 Task: Utilize tags to categorize tasks related to in-depth analysis by statistical technique (e.g., regression, clustering).
Action: Mouse moved to (1239, 154)
Screenshot: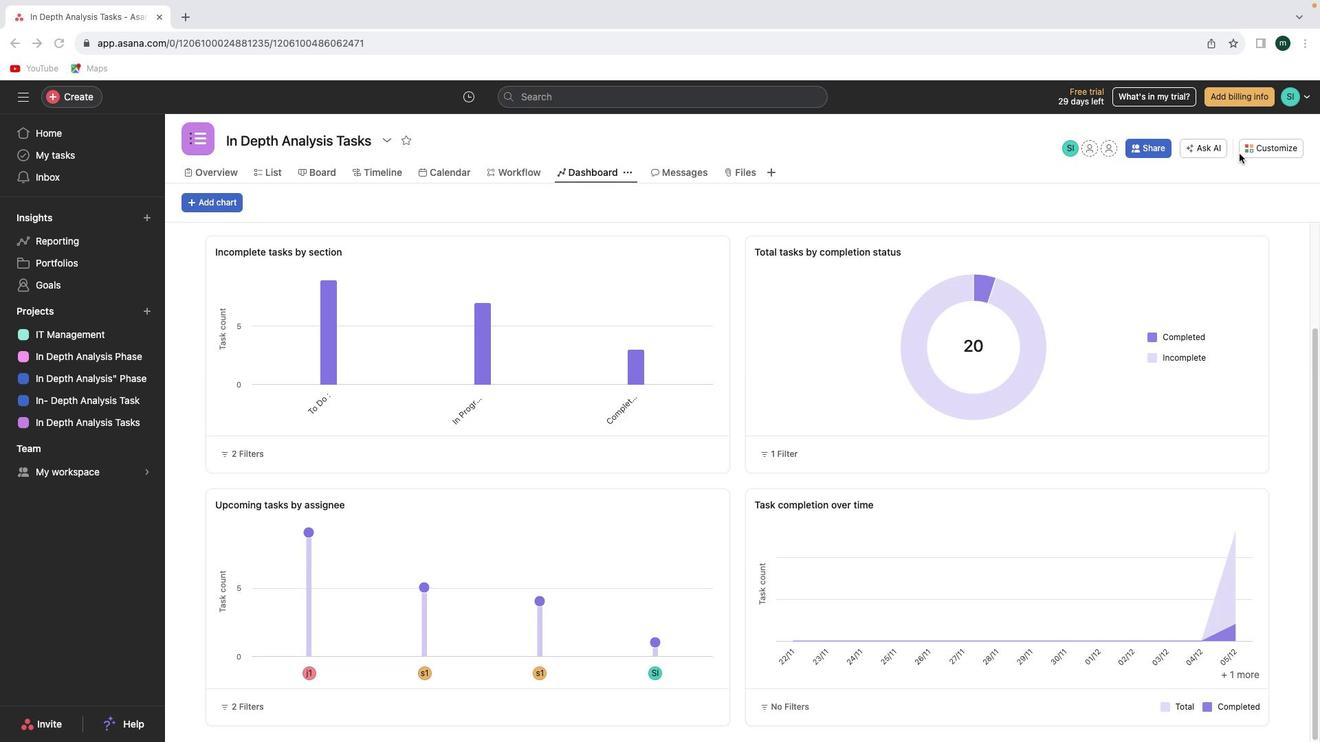 
Action: Mouse pressed left at (1239, 154)
Screenshot: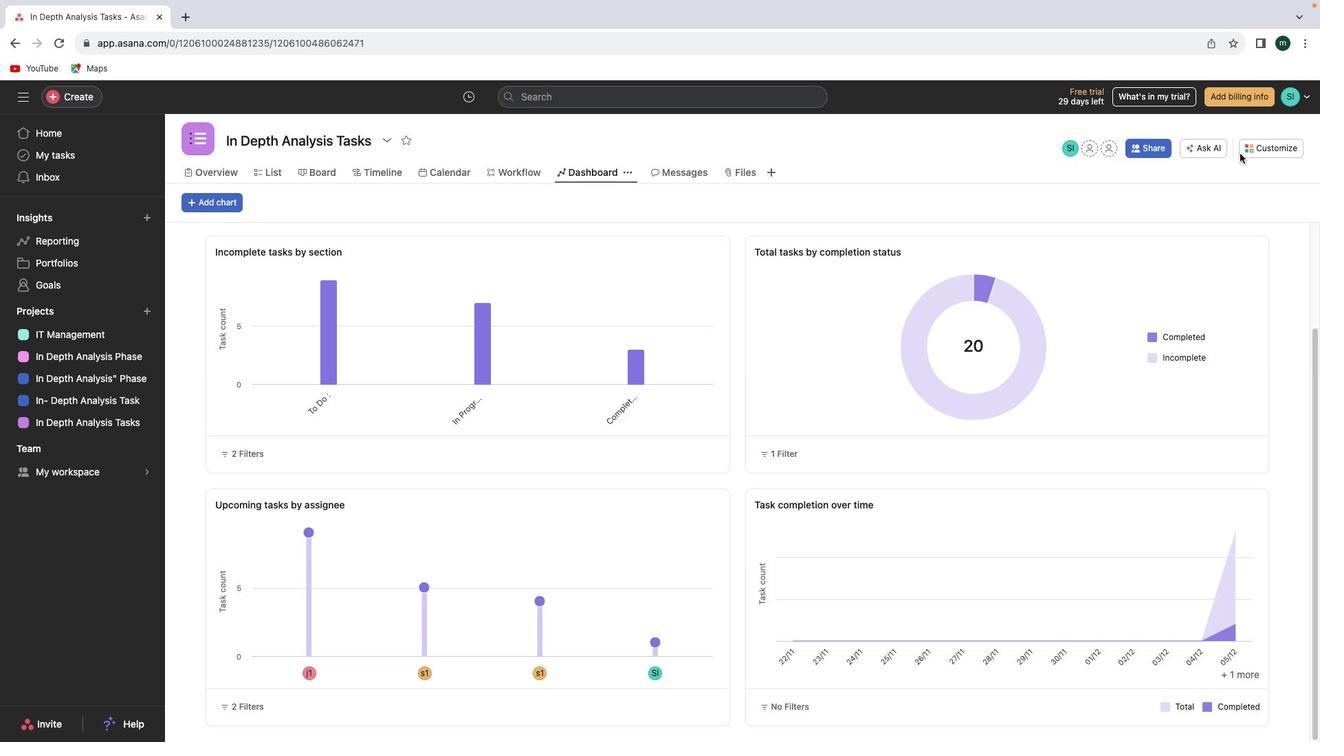
Action: Mouse moved to (1244, 151)
Screenshot: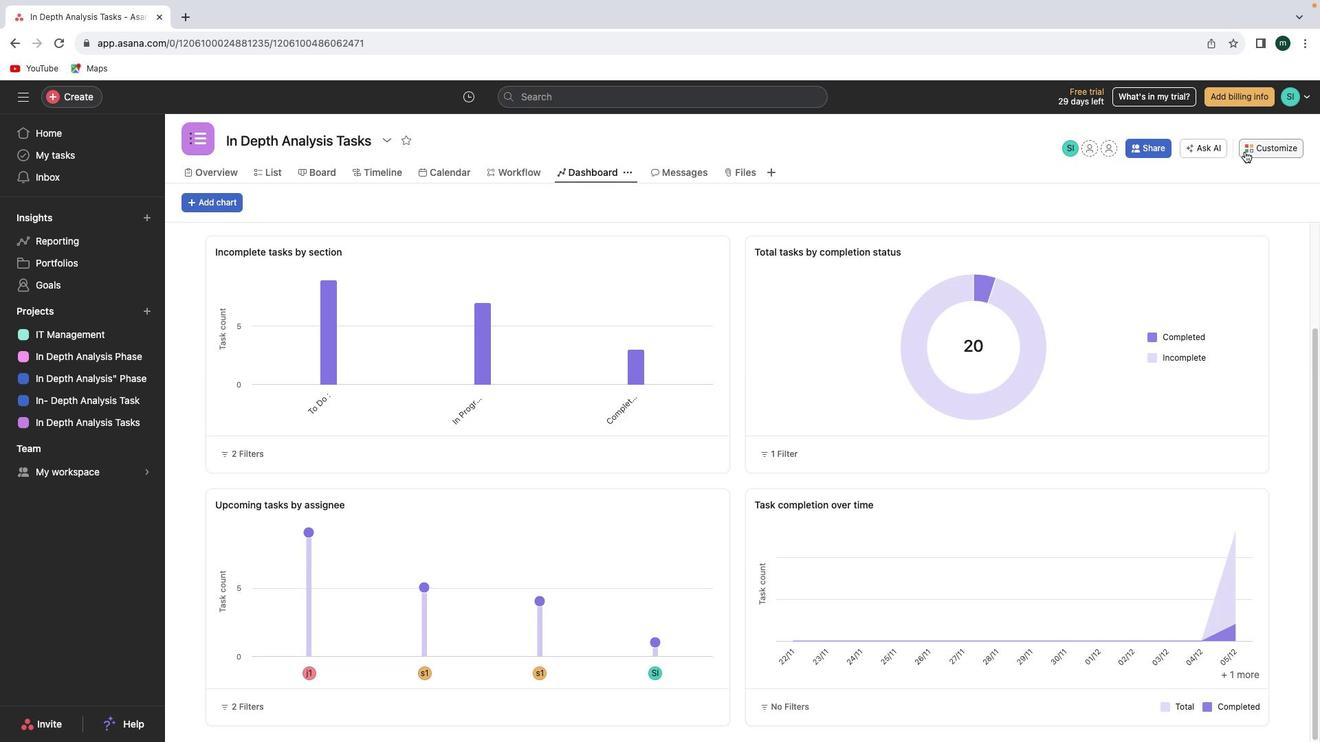 
Action: Mouse pressed left at (1244, 151)
Screenshot: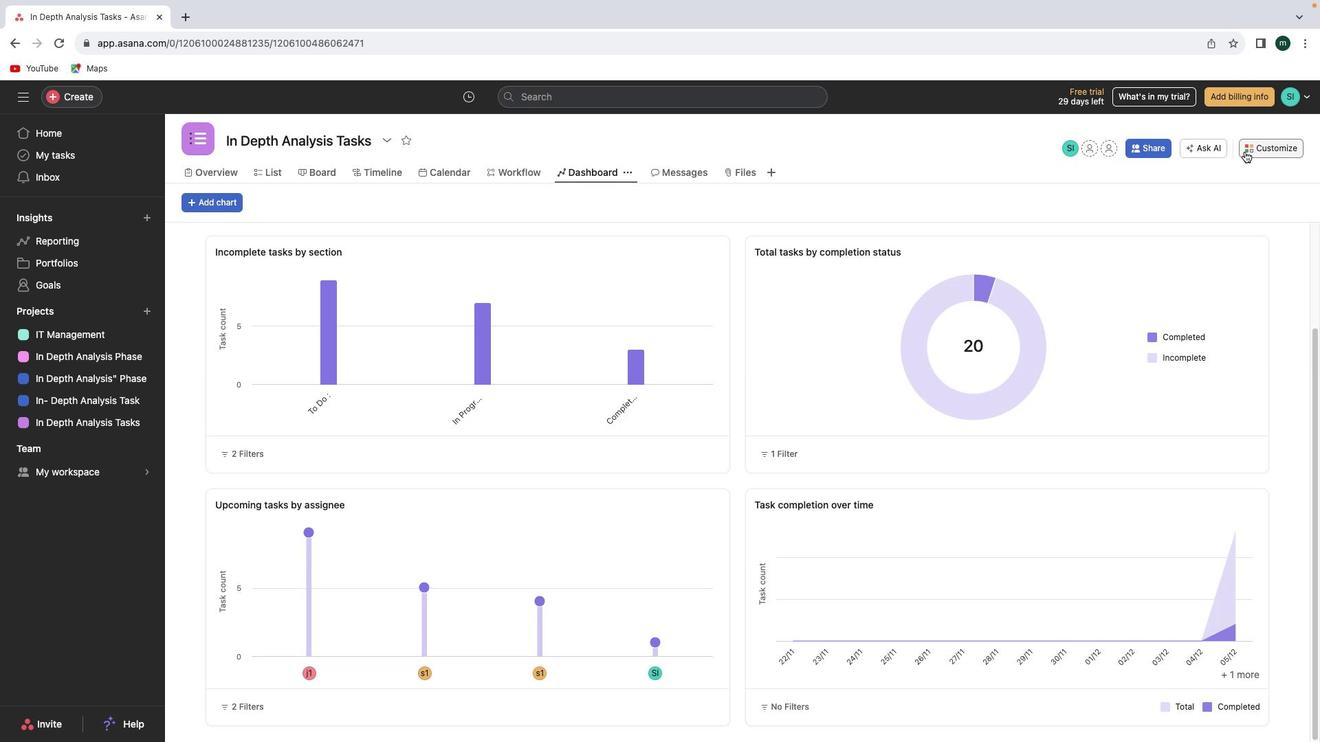 
Action: Mouse moved to (783, 325)
Screenshot: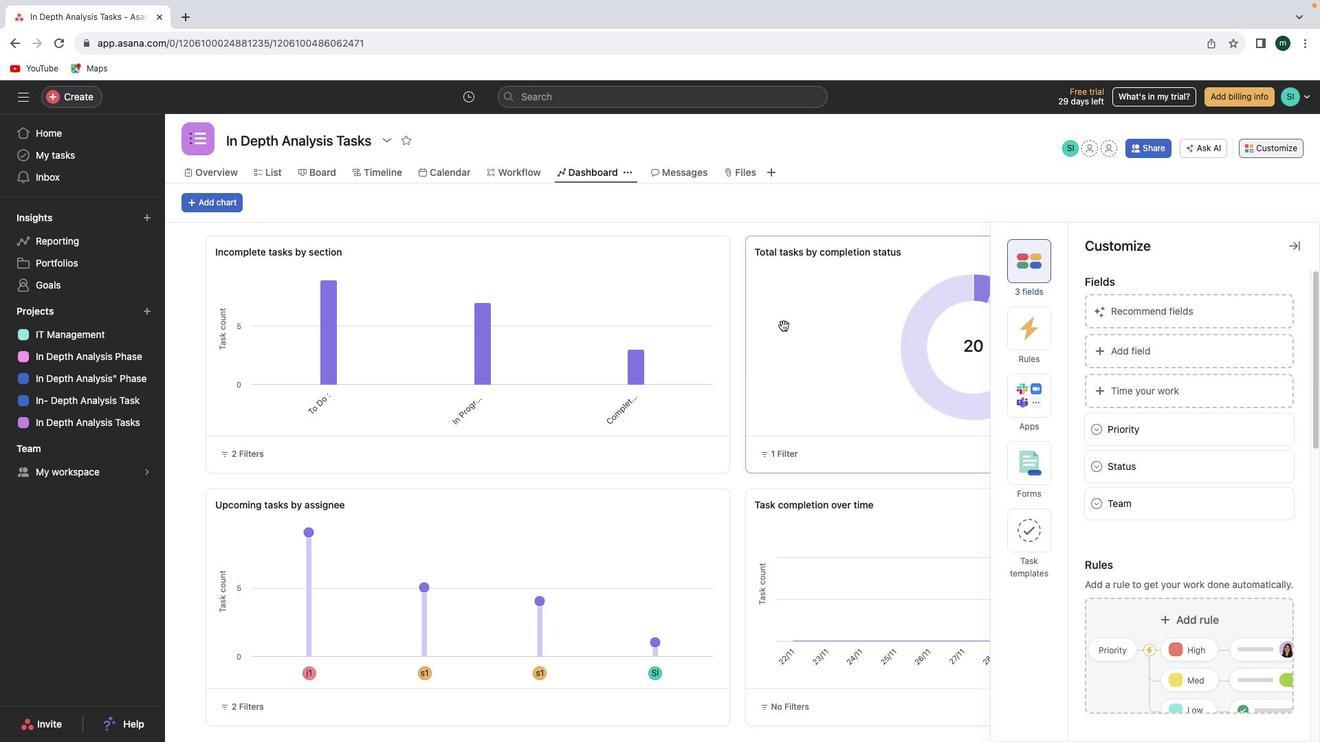 
Action: Mouse pressed left at (783, 325)
Screenshot: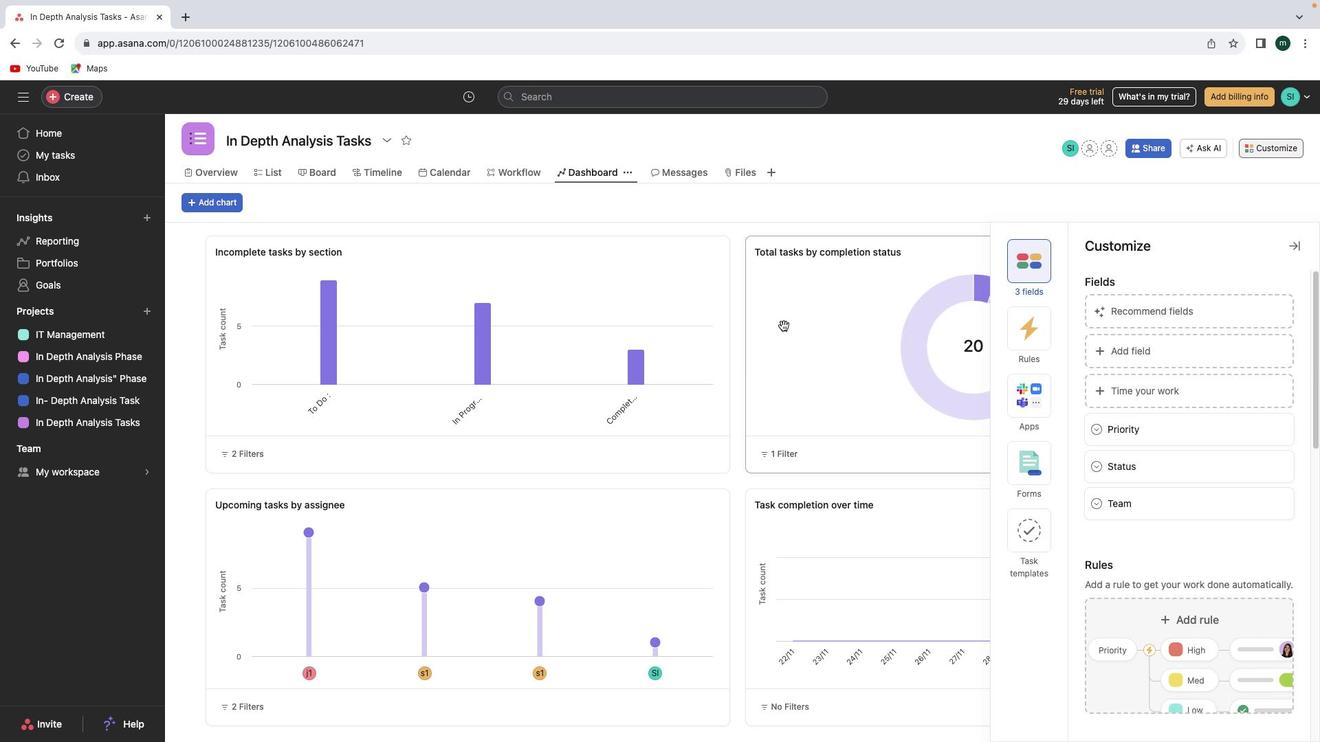 
Action: Mouse moved to (268, 175)
Screenshot: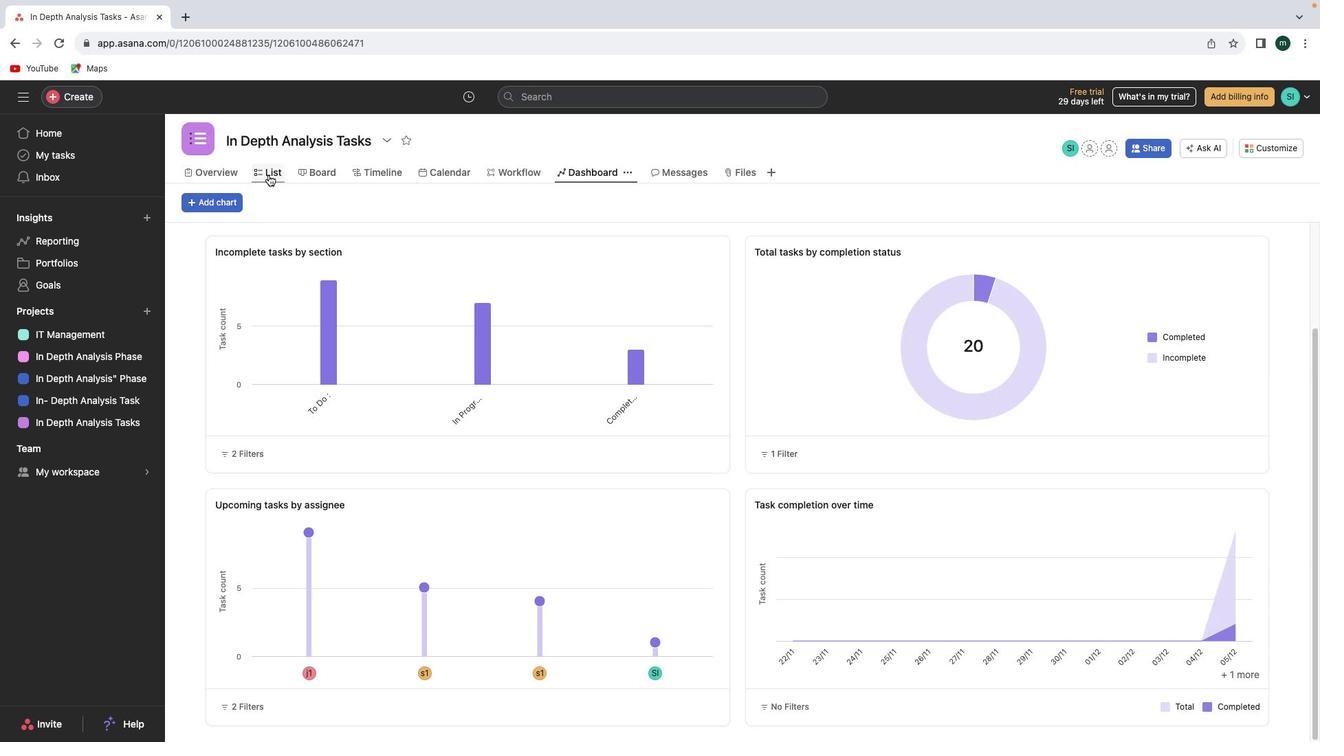
Action: Mouse pressed left at (268, 175)
Screenshot: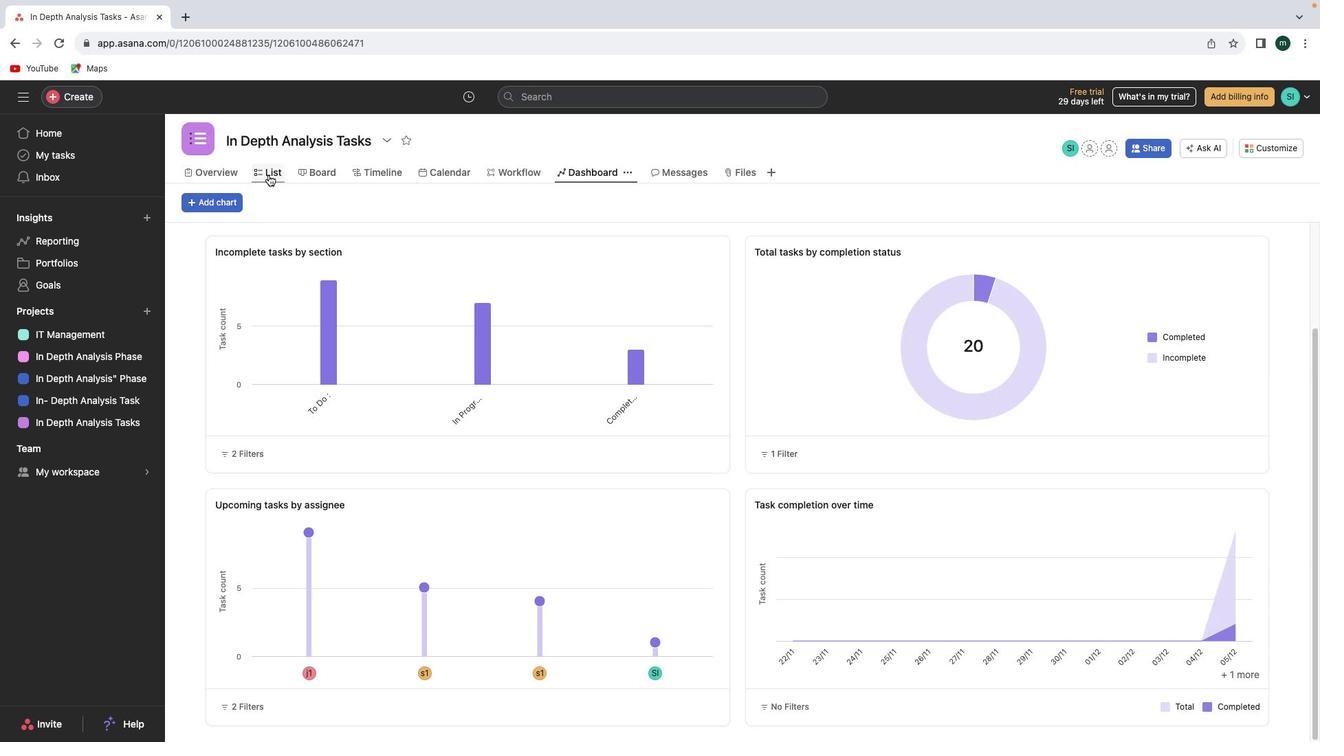 
Action: Mouse moved to (1220, 226)
Screenshot: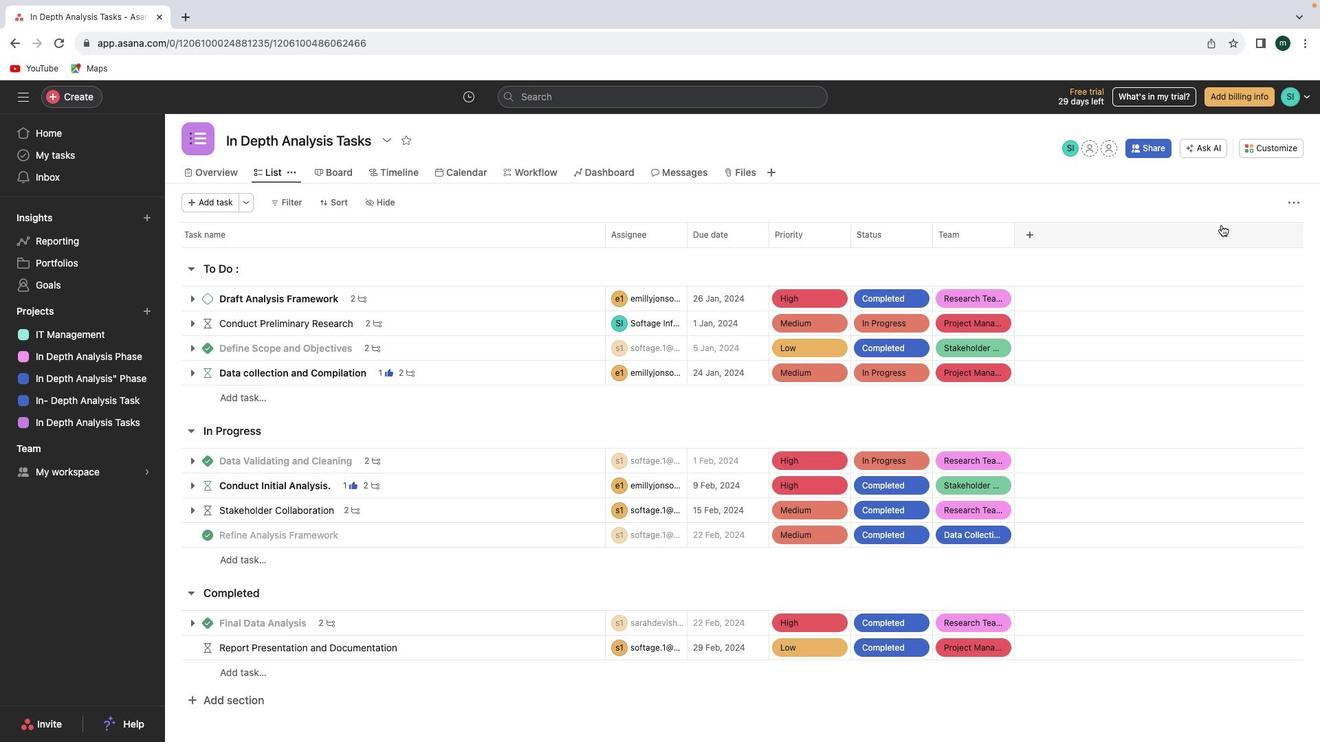 
Action: Mouse scrolled (1220, 226) with delta (0, 0)
Screenshot: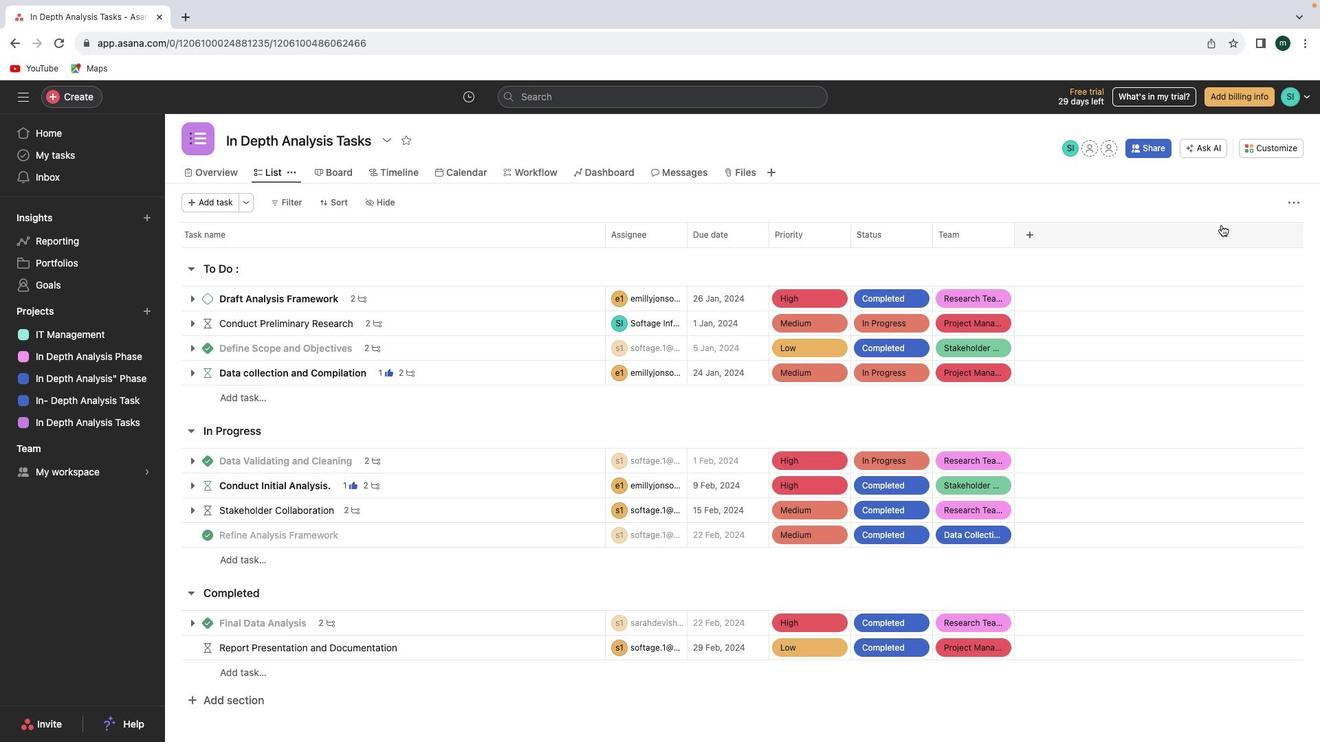 
Action: Mouse moved to (1220, 226)
Screenshot: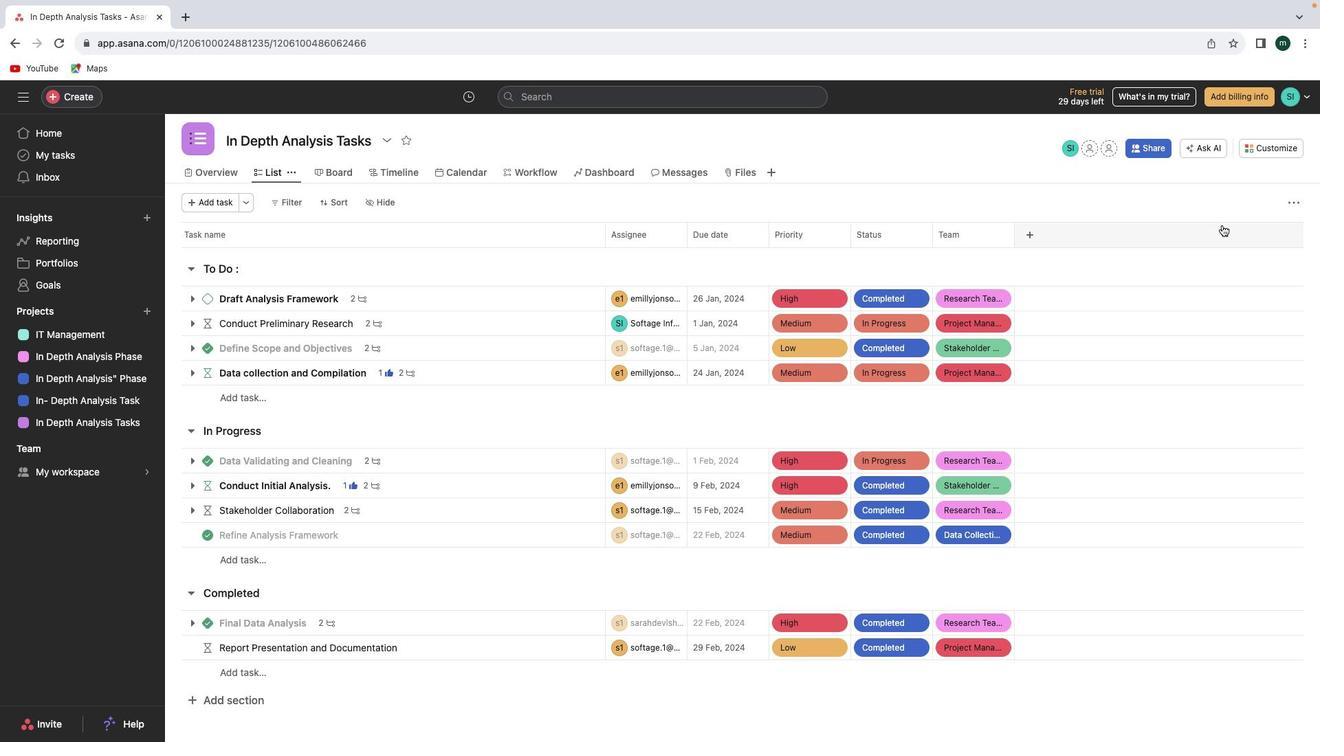 
Action: Mouse scrolled (1220, 226) with delta (0, 0)
Screenshot: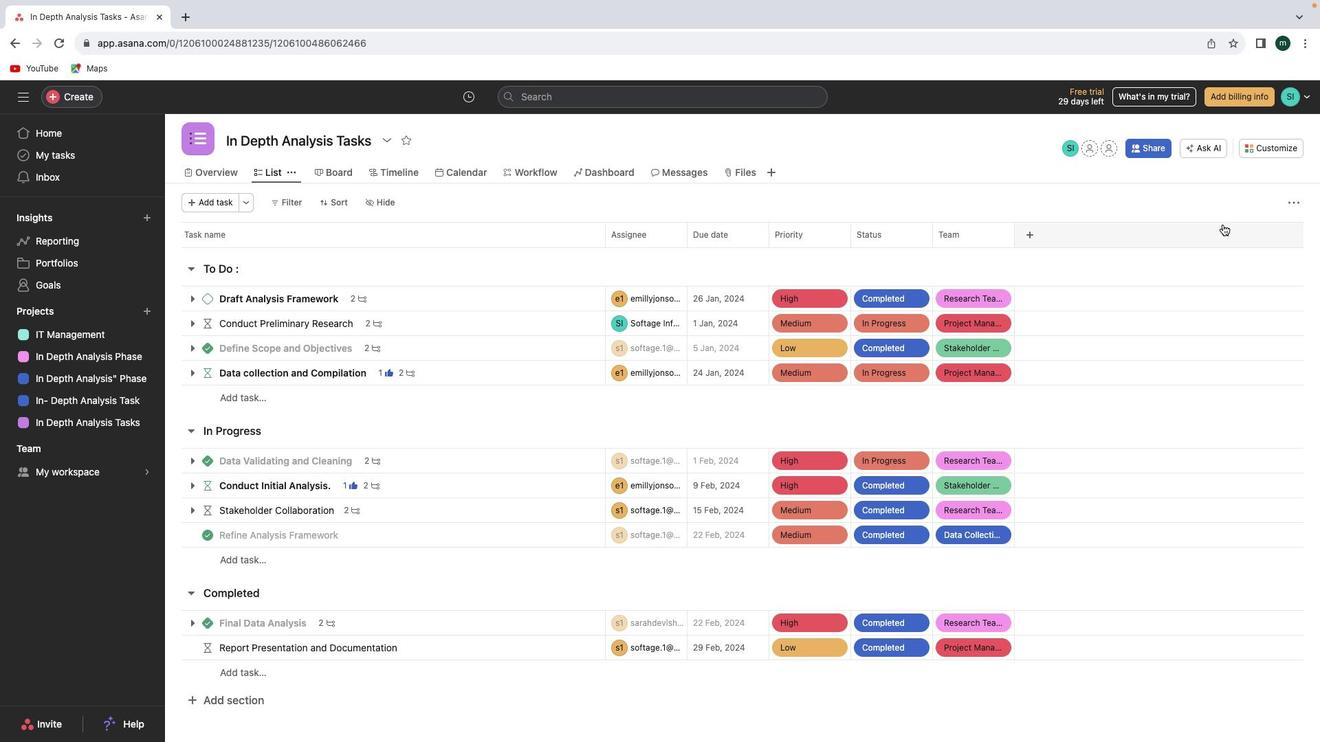 
Action: Mouse moved to (1258, 151)
Screenshot: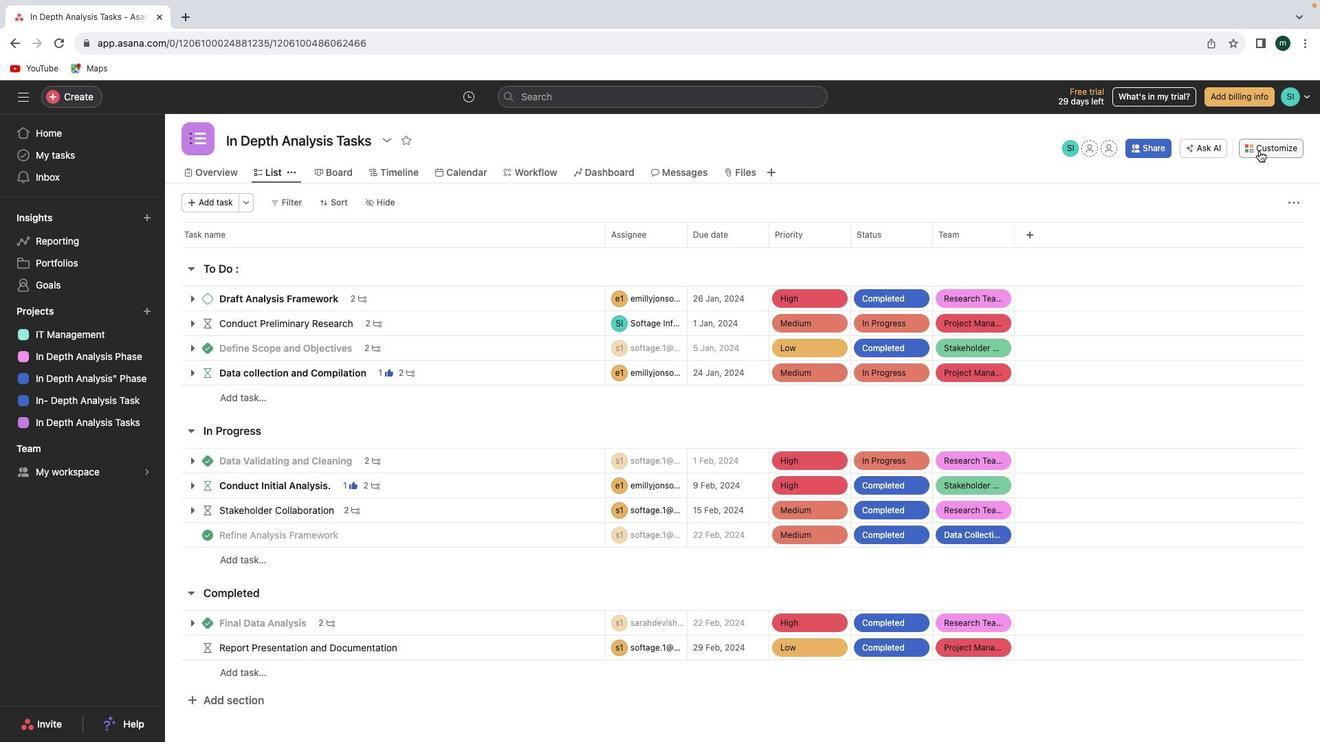 
Action: Mouse pressed left at (1258, 151)
Screenshot: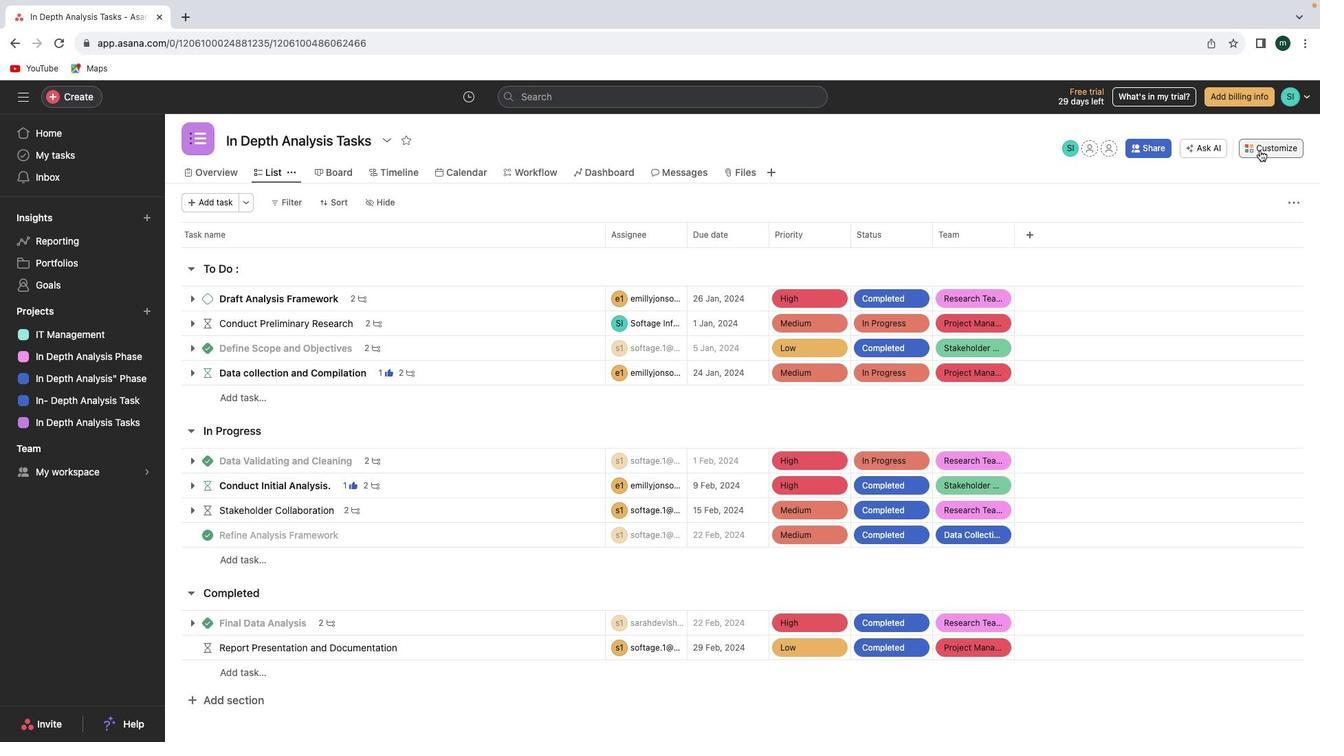 
Action: Mouse moved to (415, 299)
Screenshot: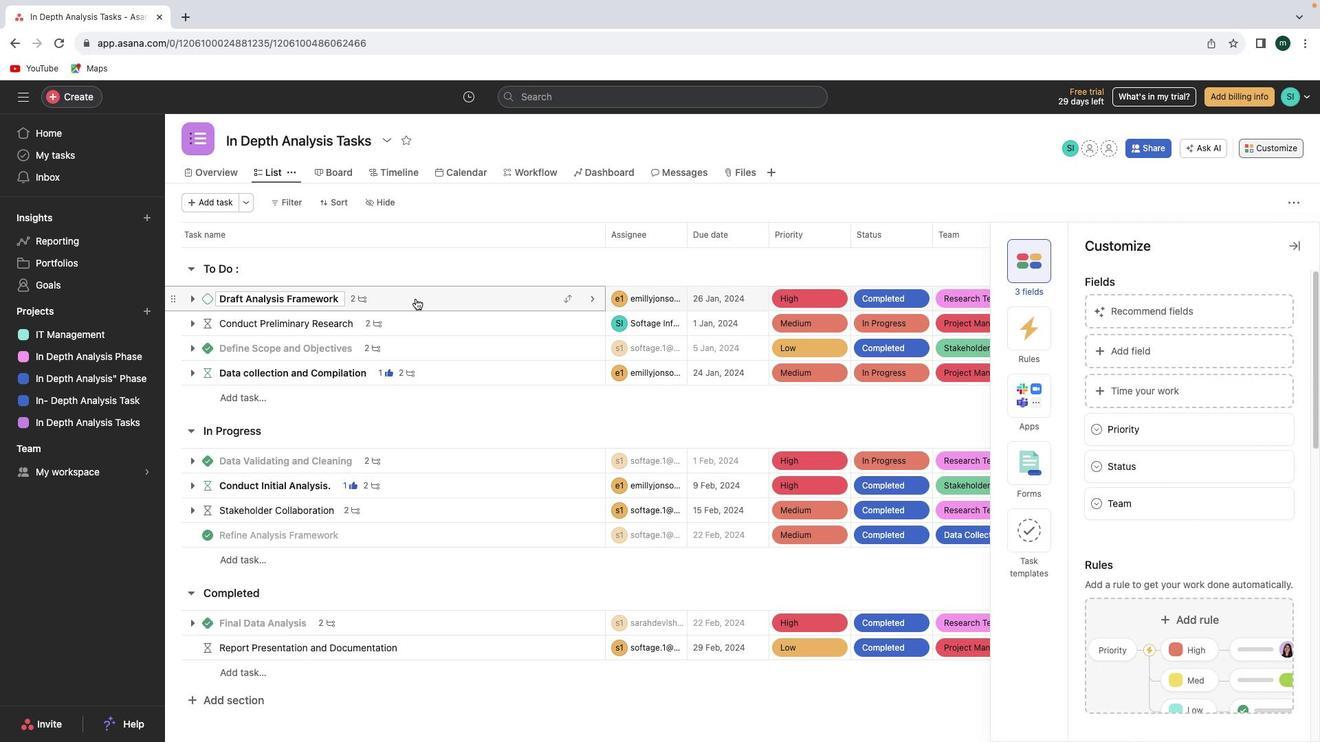 
Action: Mouse pressed left at (415, 299)
Screenshot: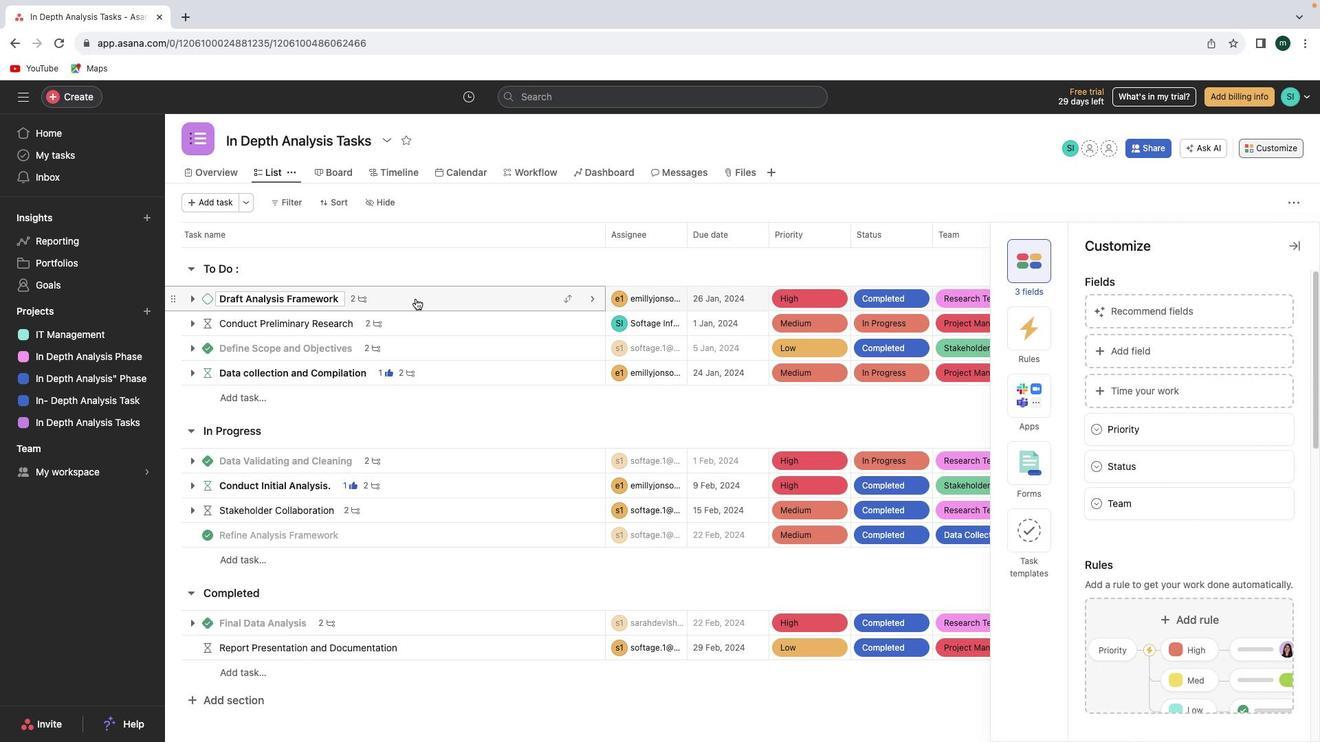 
Action: Mouse moved to (1262, 135)
Screenshot: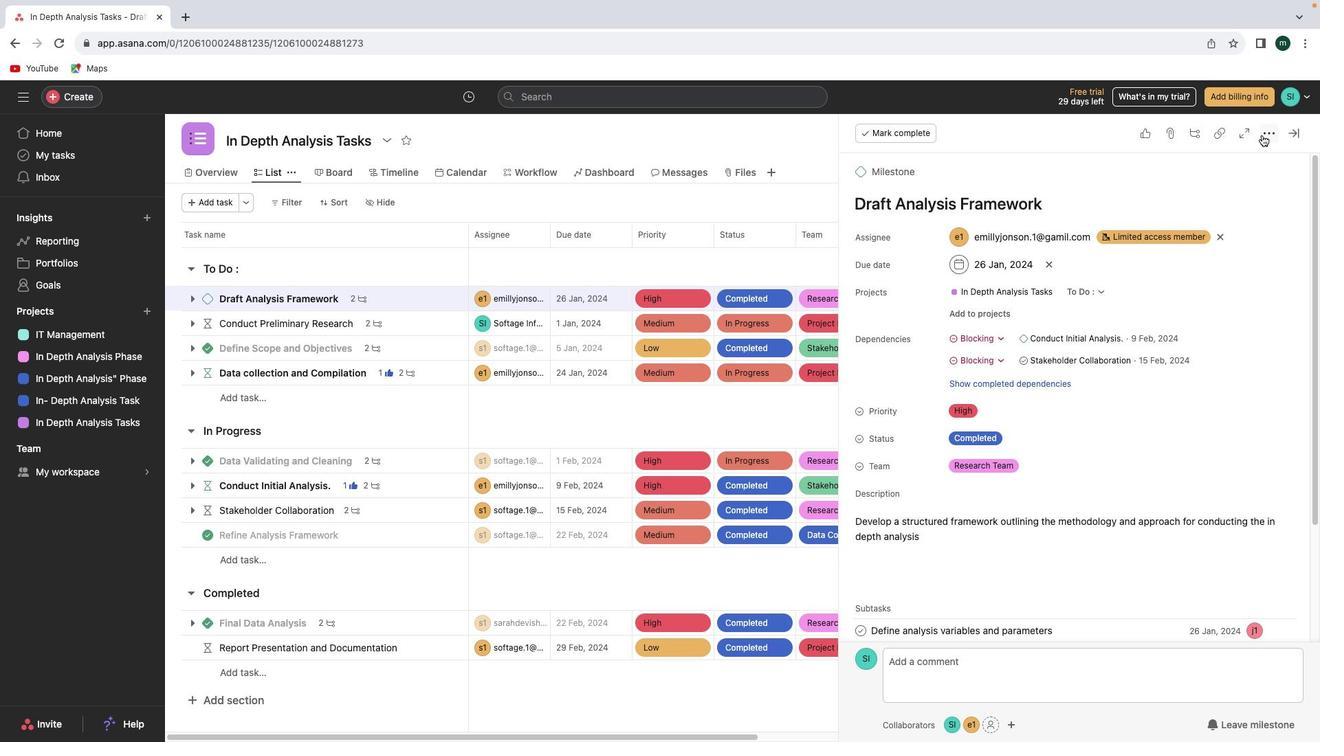 
Action: Mouse pressed left at (1262, 135)
Screenshot: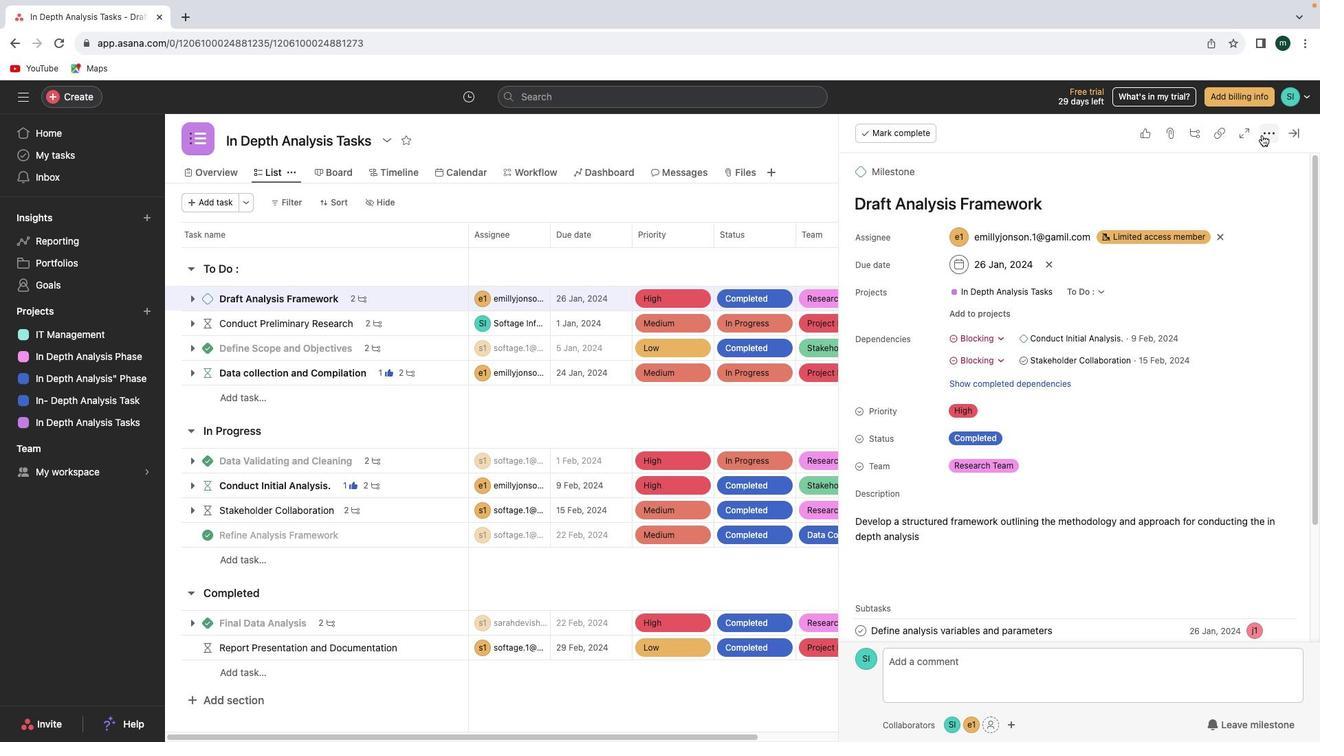 
Action: Mouse moved to (1134, 190)
Screenshot: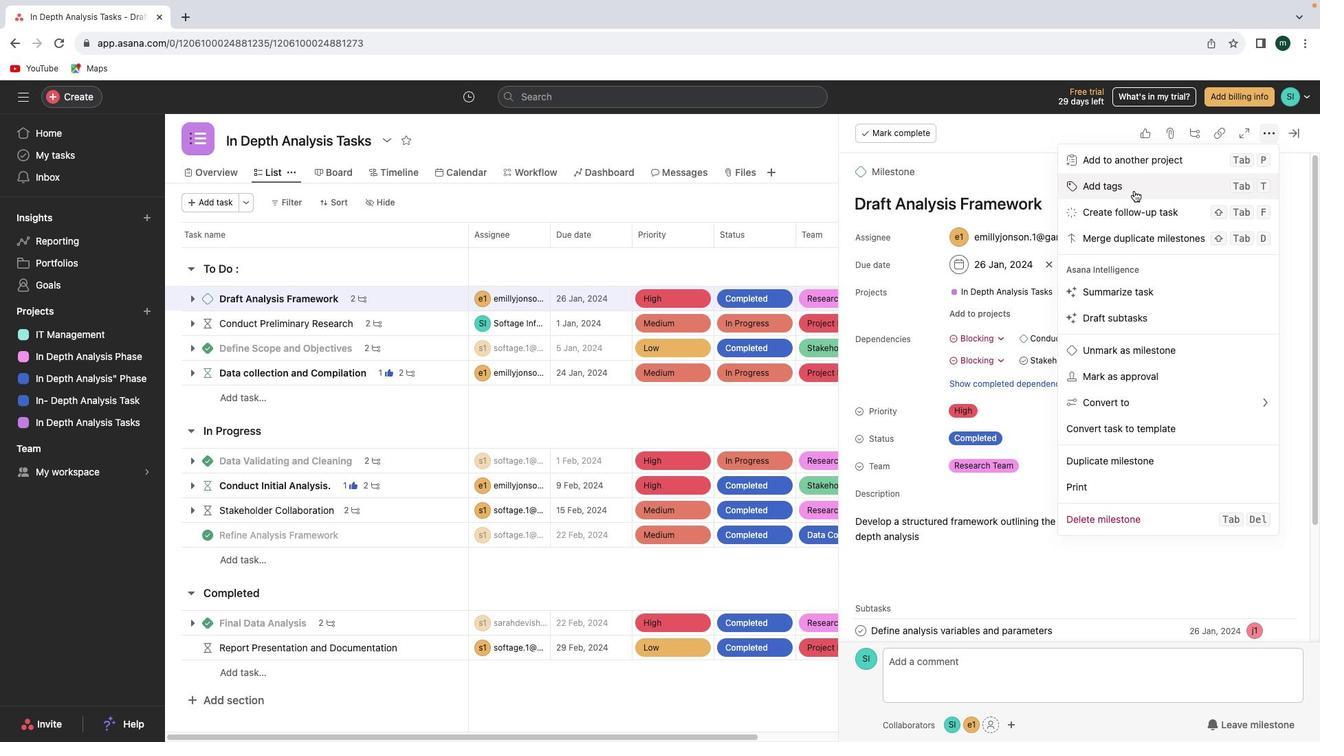 
Action: Mouse pressed left at (1134, 190)
Screenshot: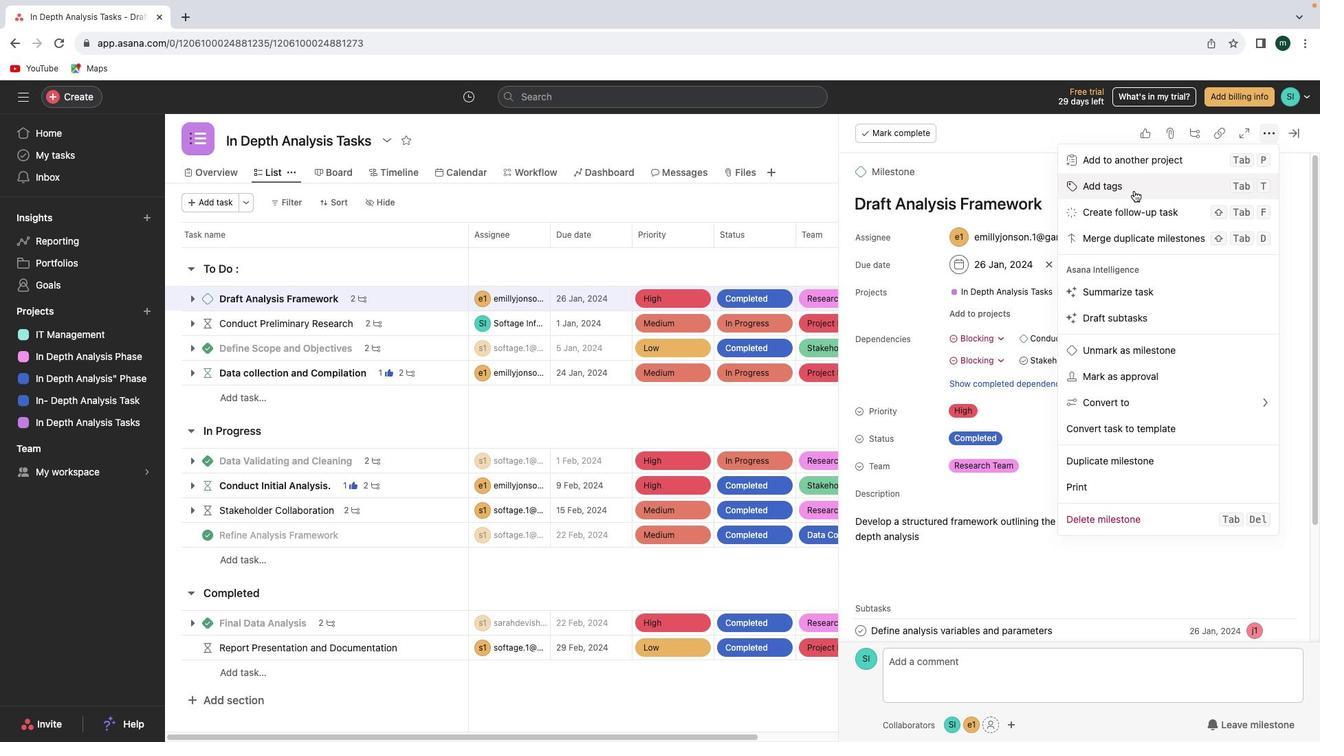 
Action: Mouse moved to (1039, 427)
Screenshot: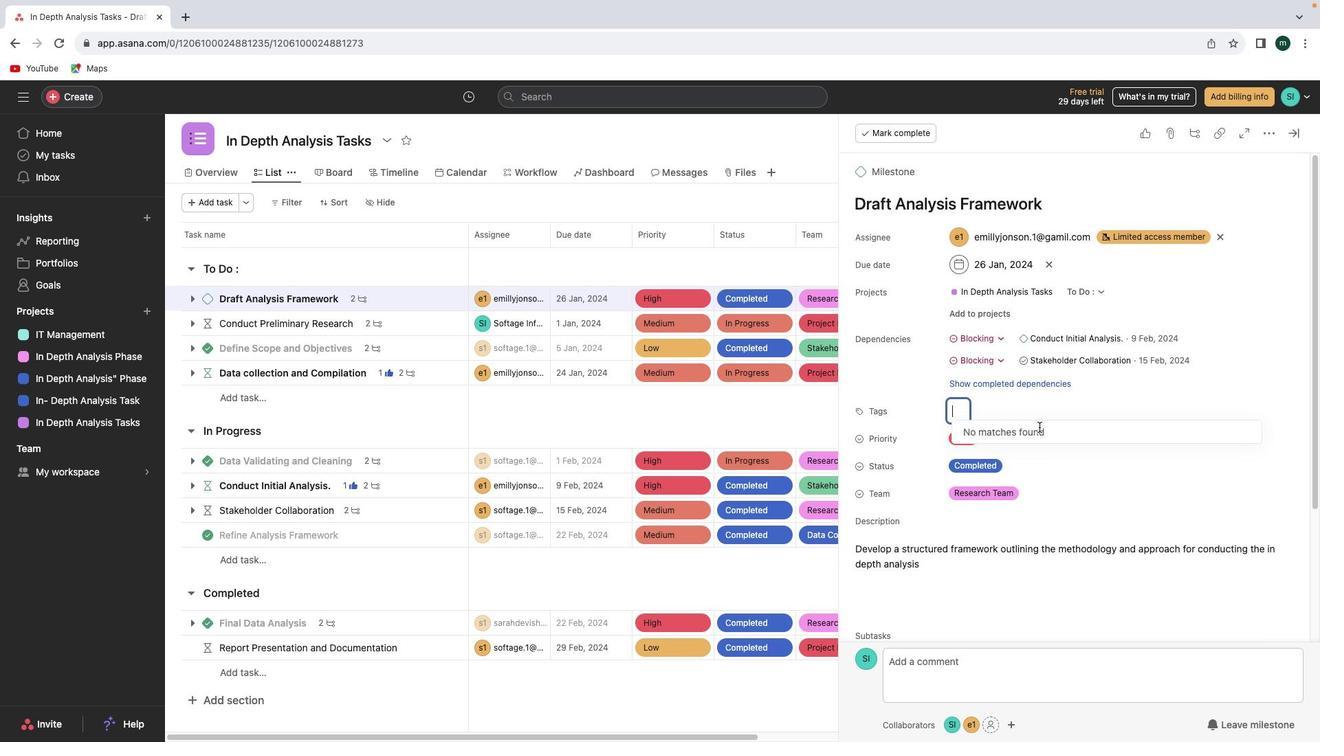 
Action: Mouse pressed left at (1039, 427)
Screenshot: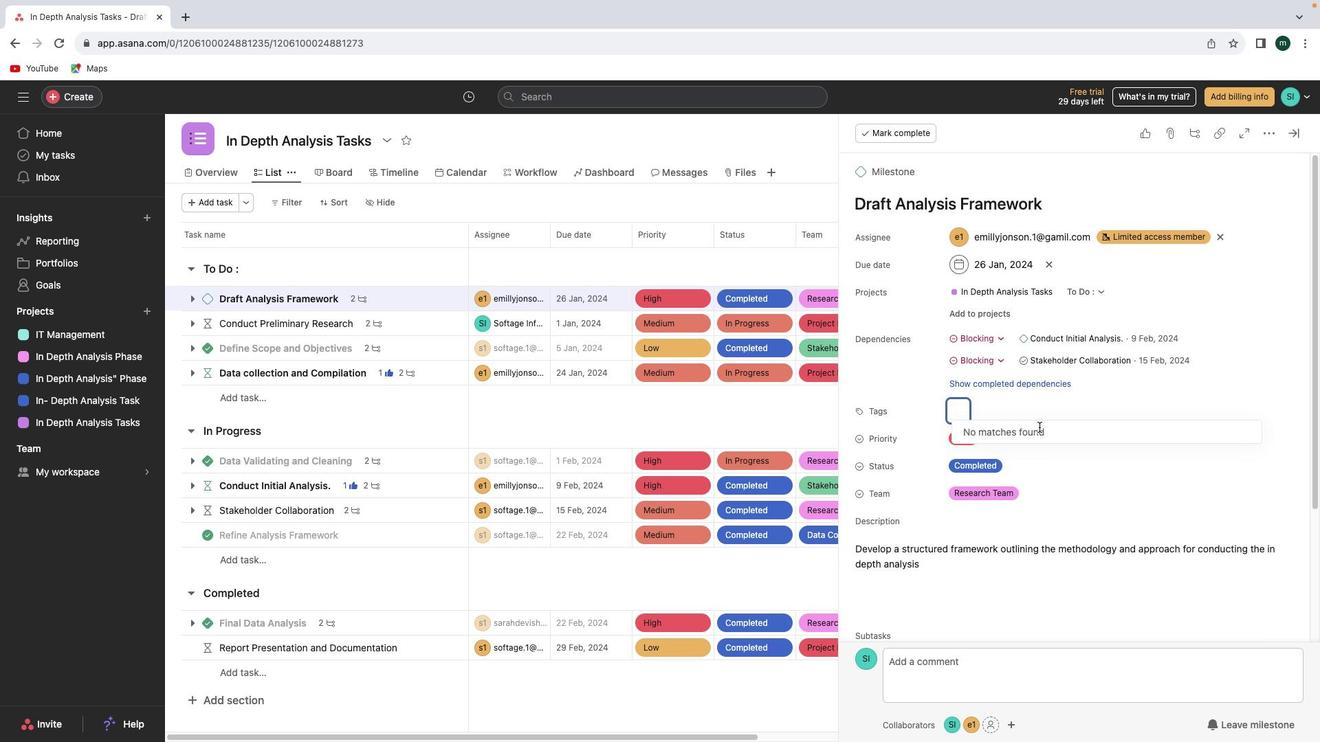 
Action: Mouse moved to (1036, 425)
Screenshot: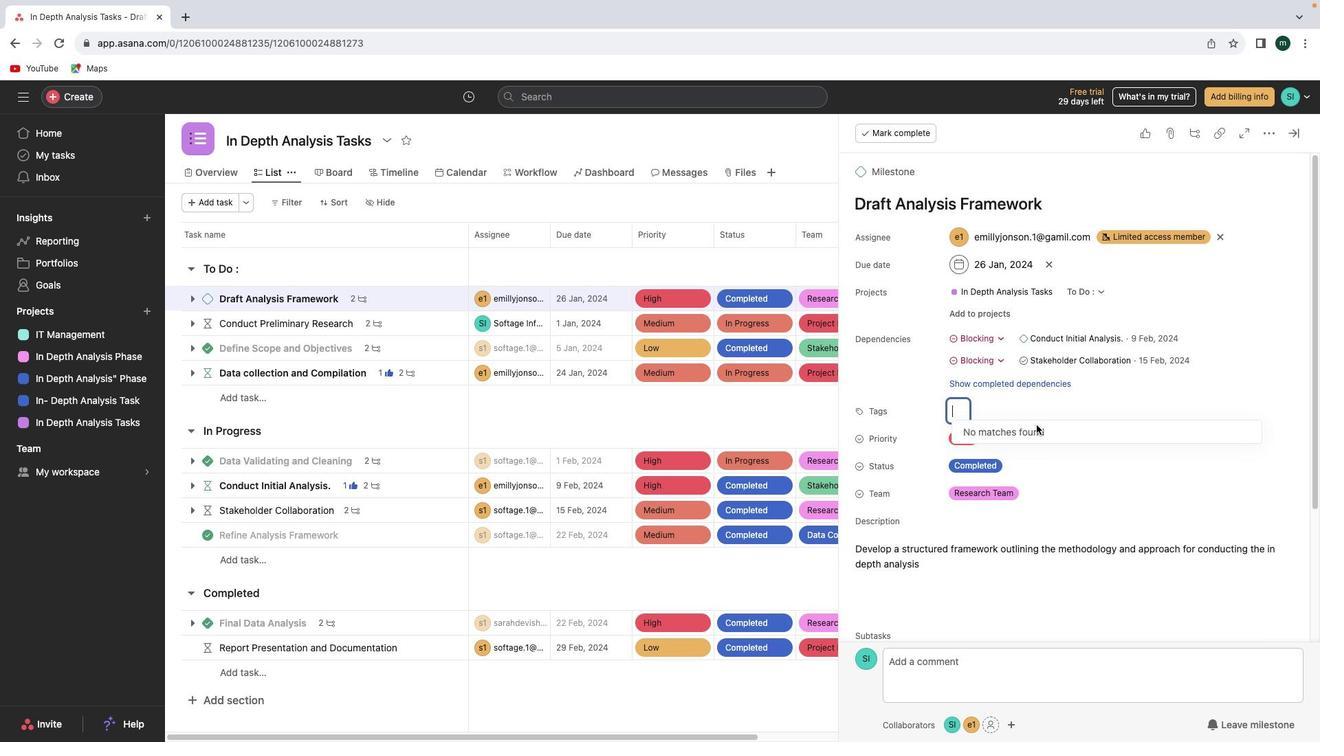 
Action: Key pressed 'r''e''g''r''e''s''s''i''o''n'
Screenshot: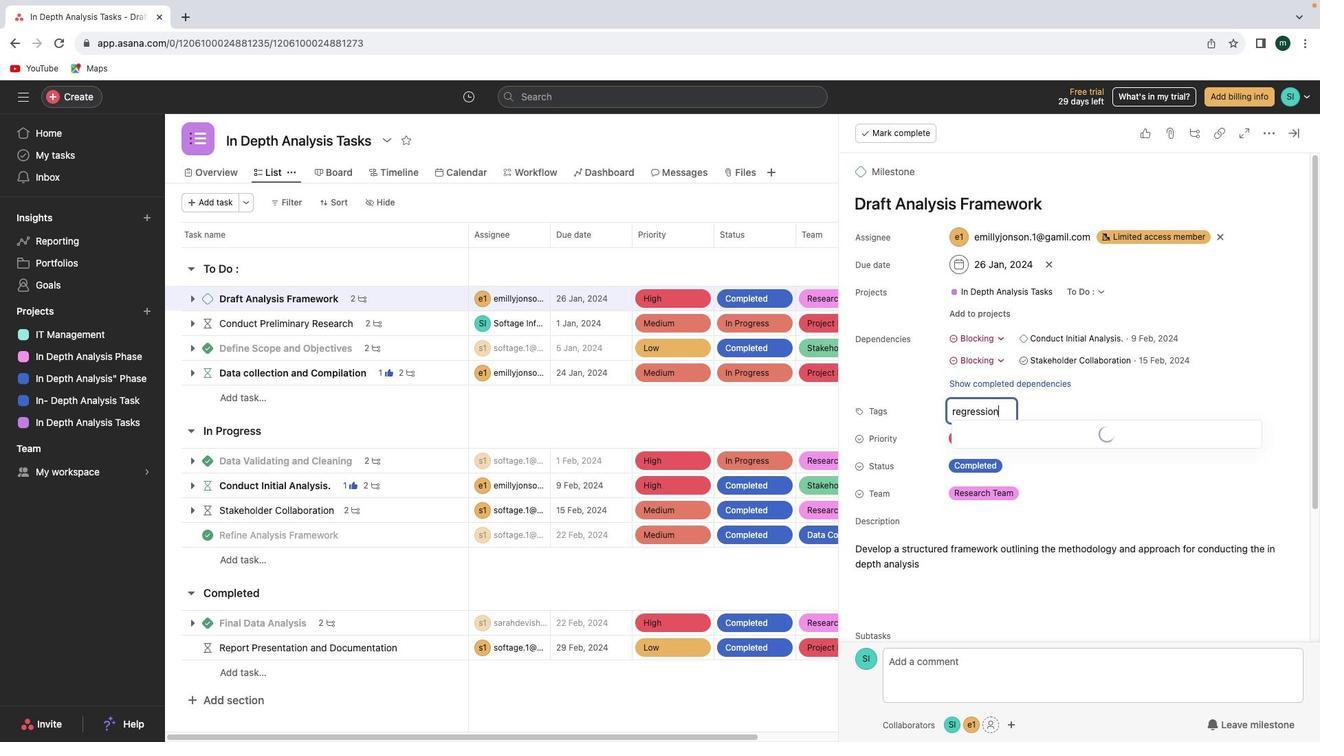 
Action: Mouse moved to (1046, 438)
Screenshot: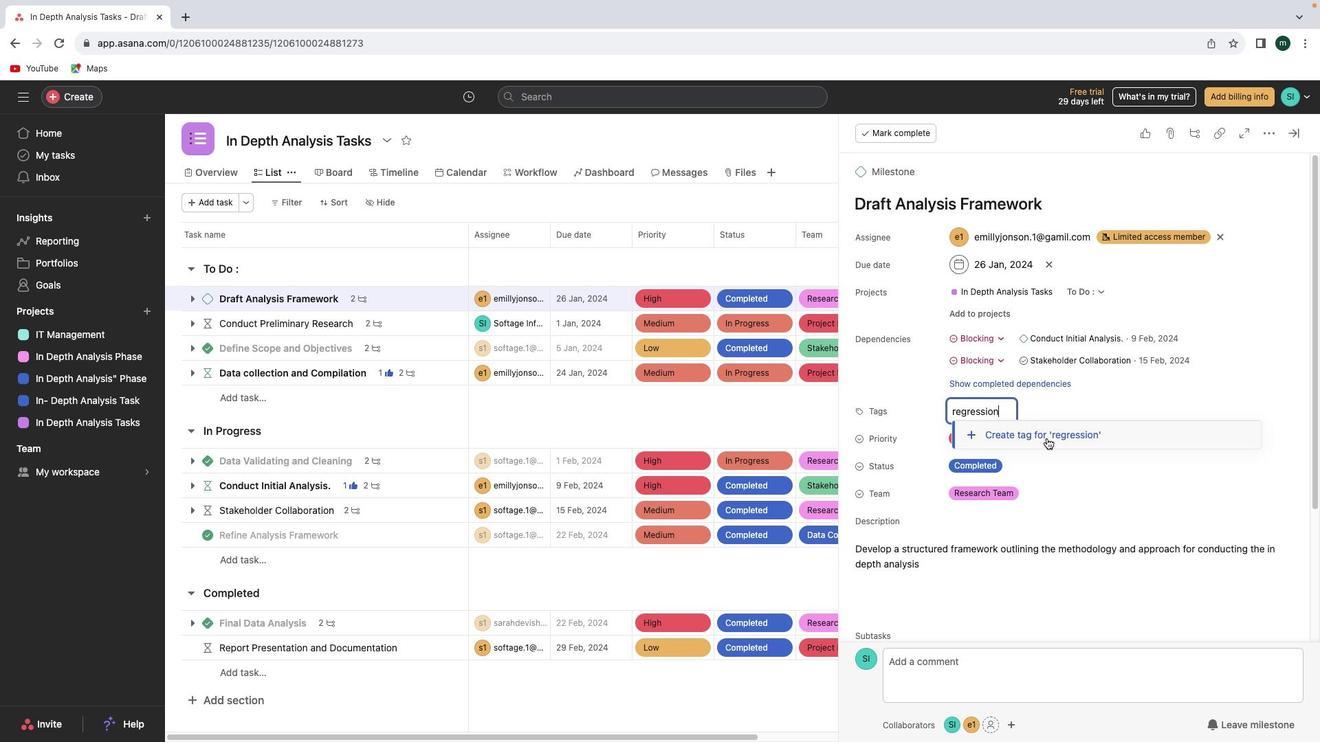 
Action: Mouse pressed left at (1046, 438)
Screenshot: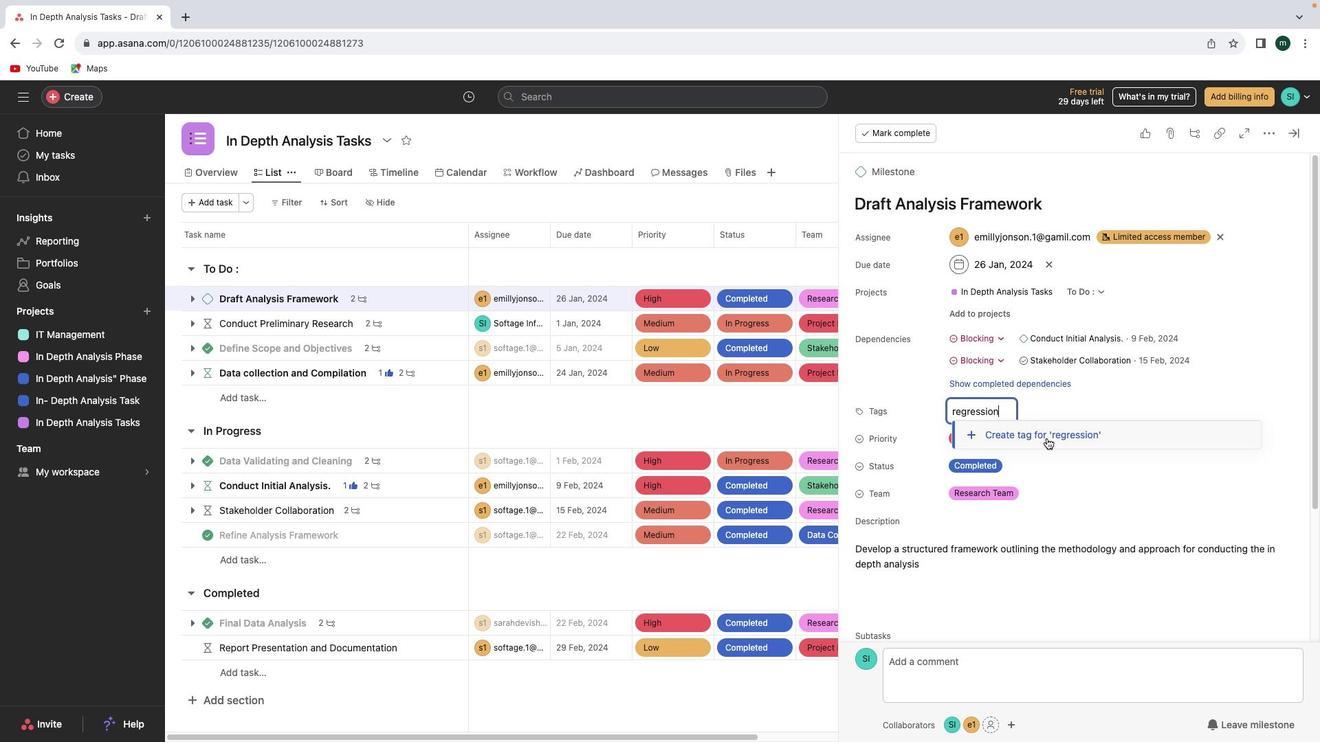 
Action: Mouse moved to (988, 471)
Screenshot: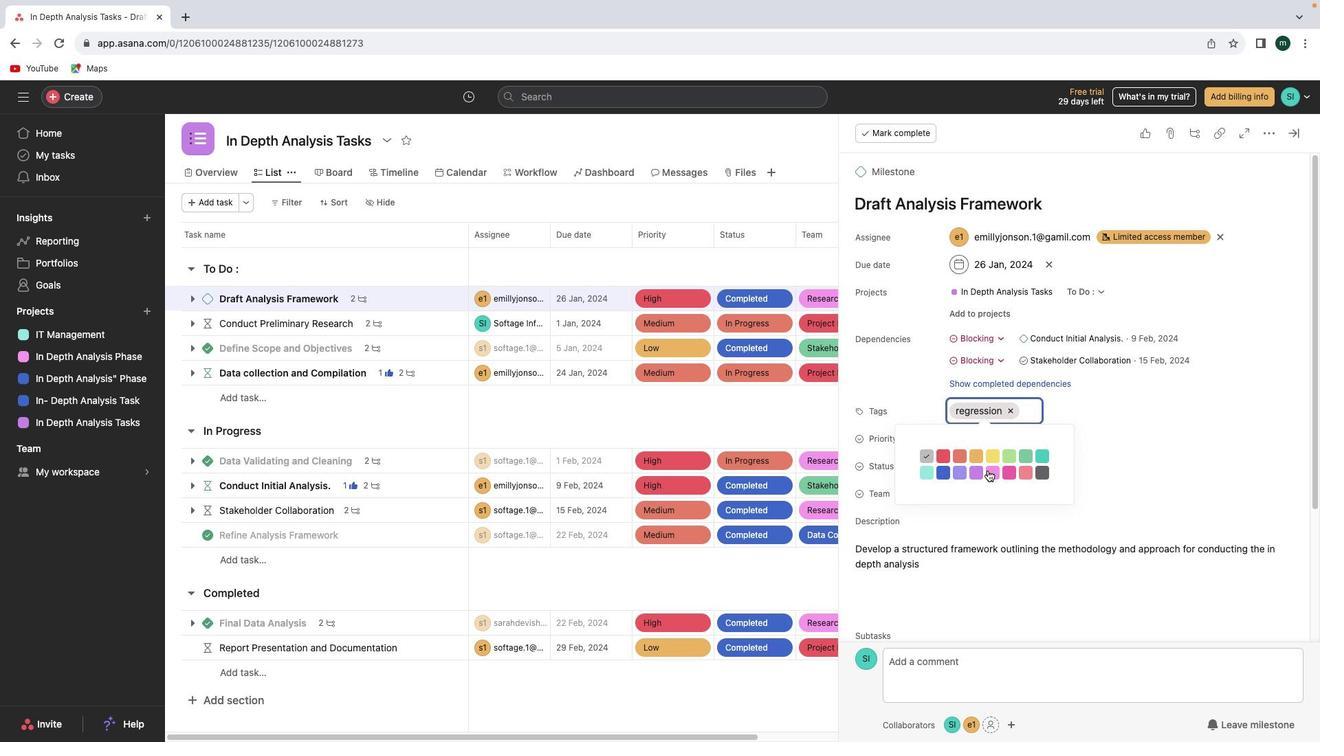 
Action: Mouse pressed left at (988, 471)
Screenshot: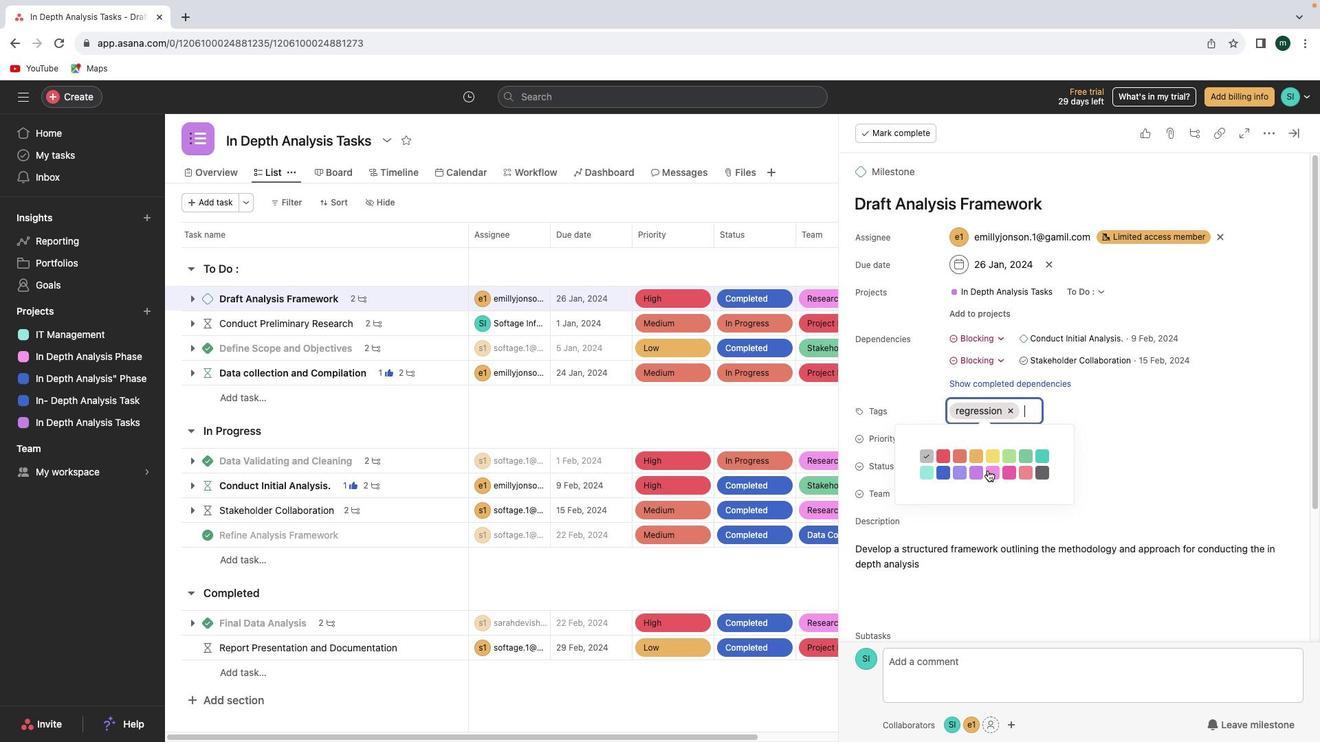 
Action: Mouse moved to (1082, 437)
Screenshot: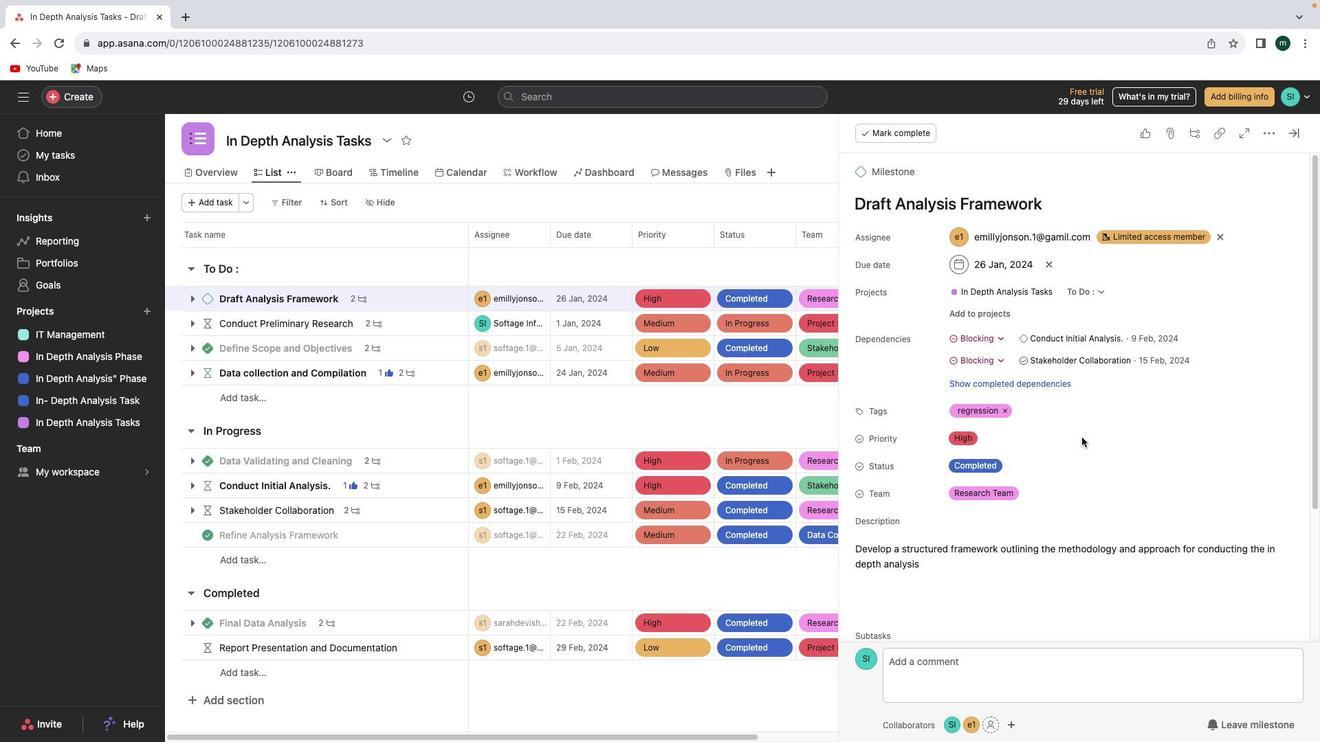 
Action: Mouse pressed left at (1082, 437)
Screenshot: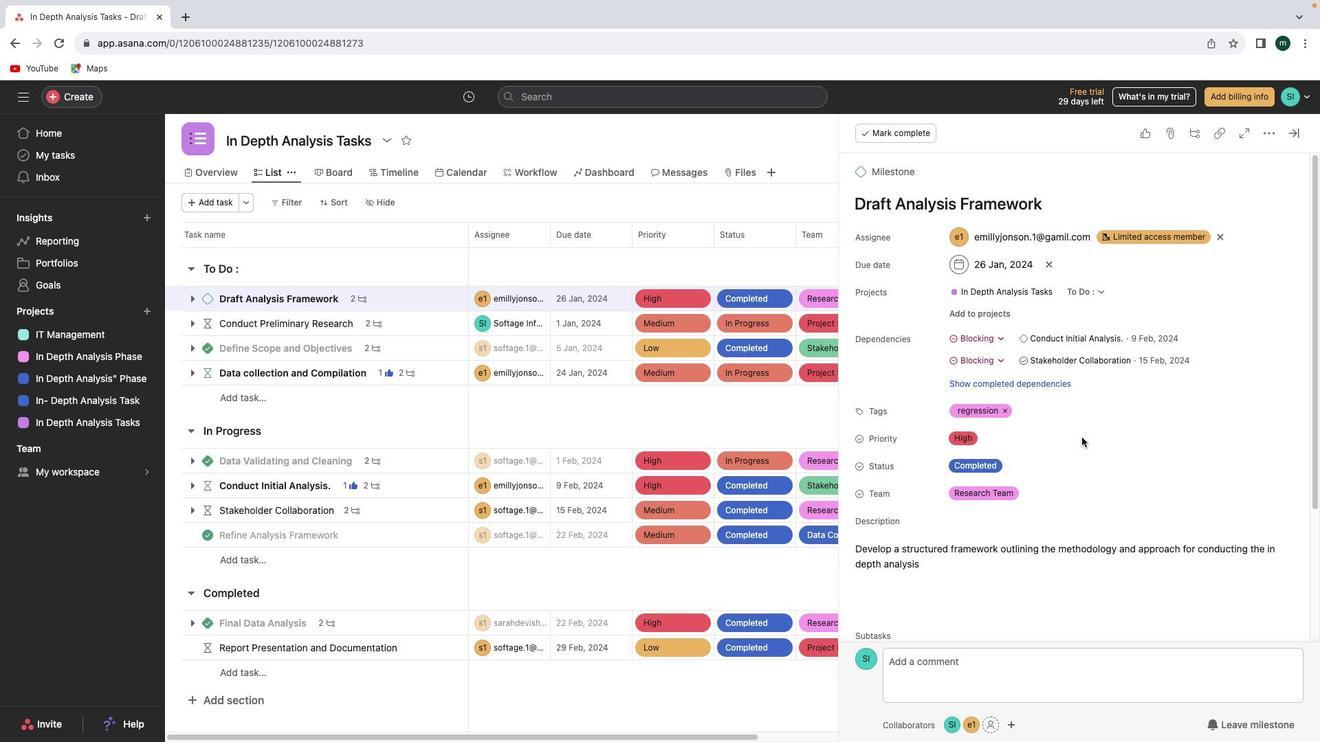 
Action: Mouse moved to (1295, 134)
Screenshot: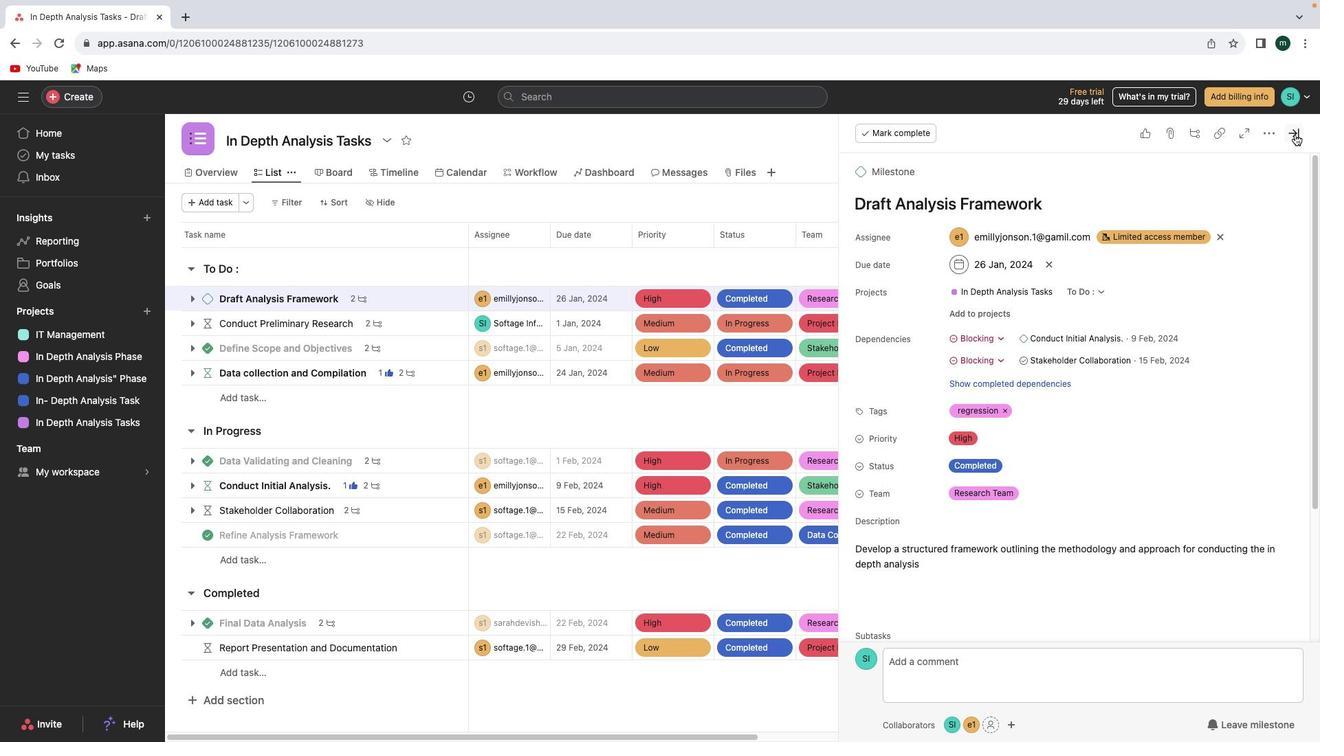 
Action: Mouse pressed left at (1295, 134)
Screenshot: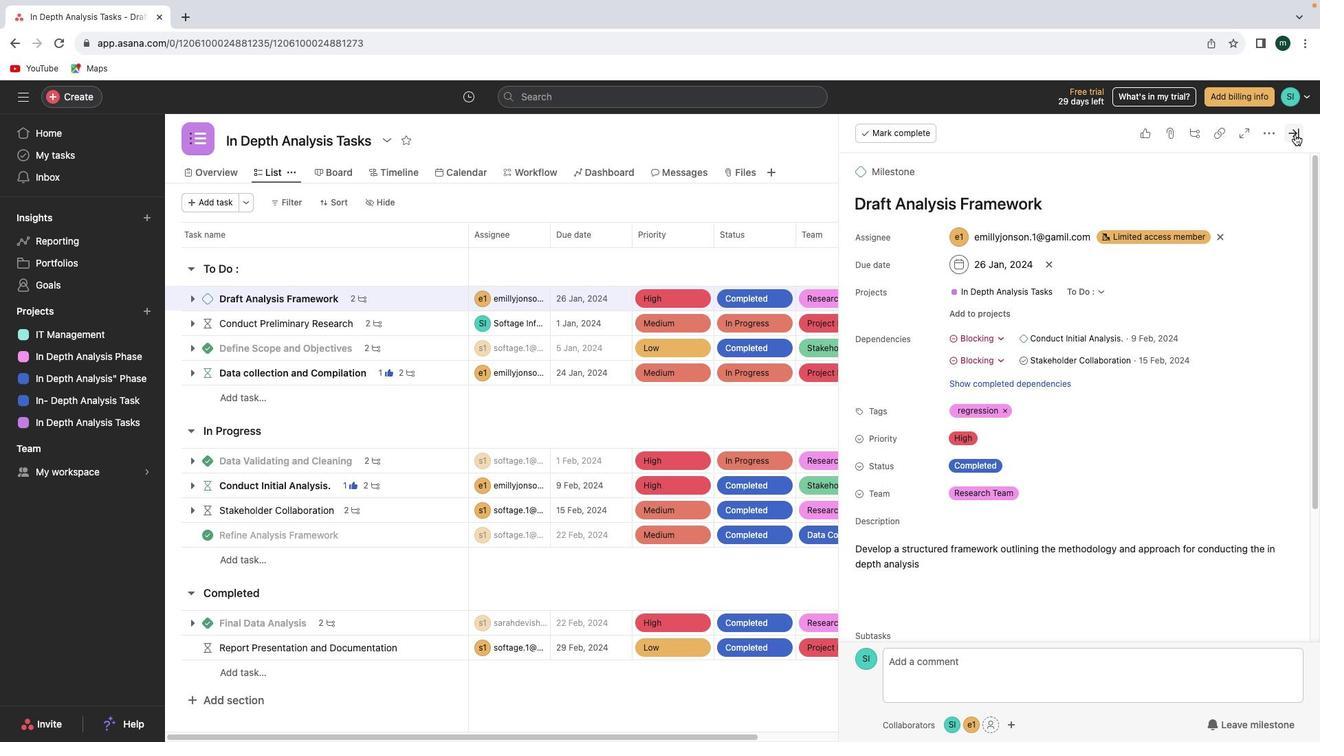 
Action: Mouse moved to (413, 323)
Screenshot: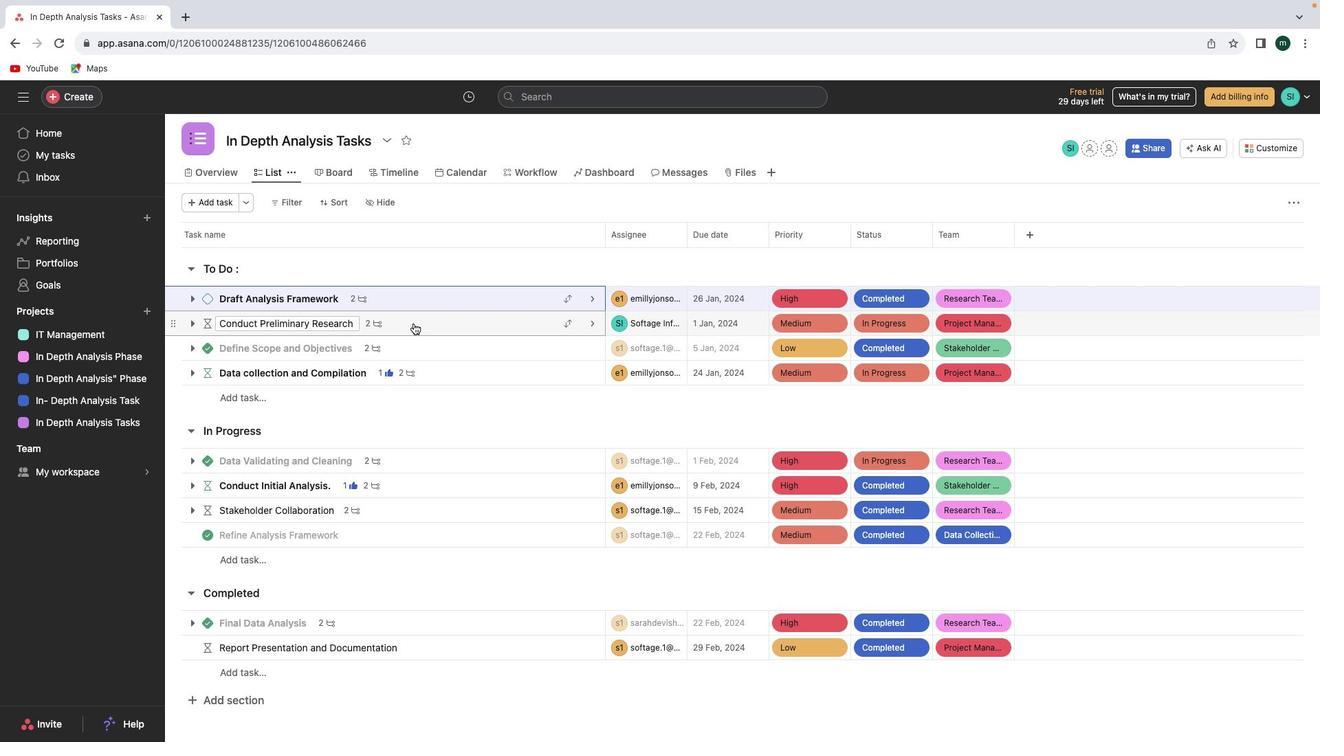 
Action: Mouse pressed left at (413, 323)
Screenshot: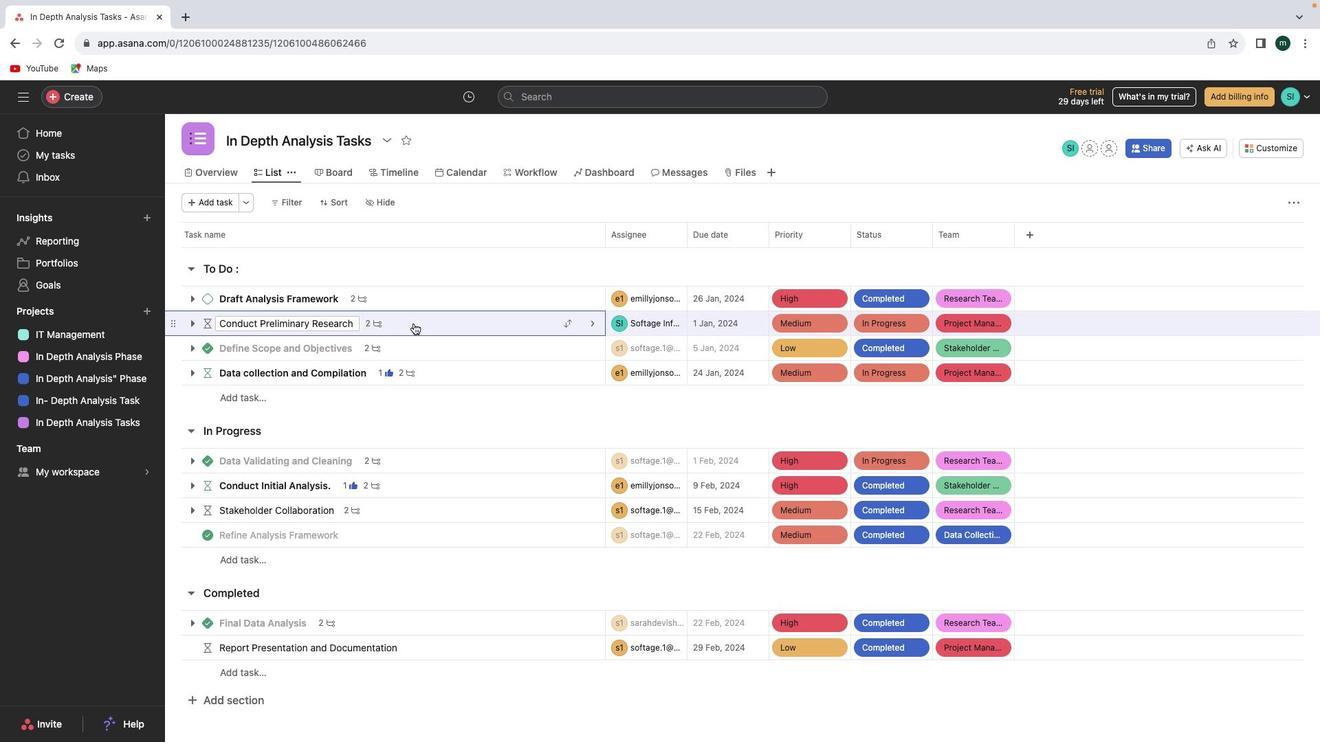
Action: Mouse moved to (1264, 134)
Screenshot: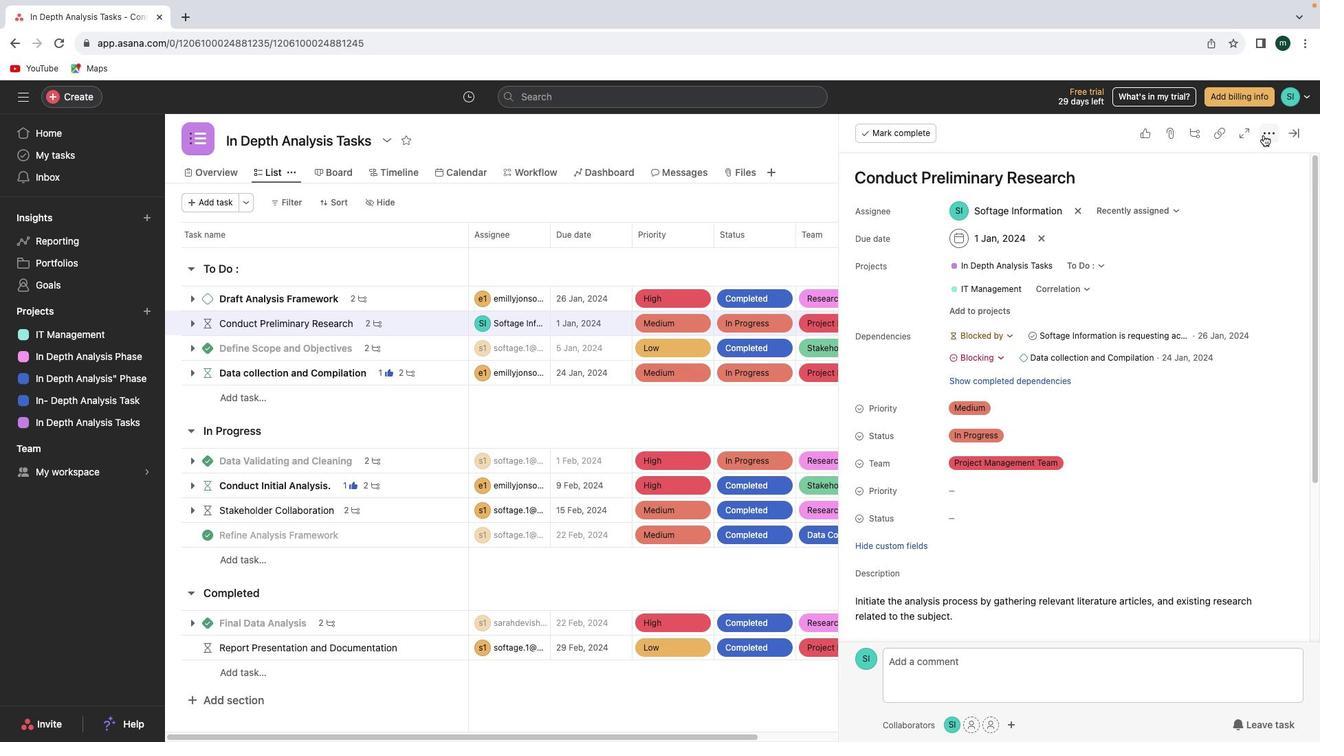 
Action: Mouse pressed left at (1264, 134)
Screenshot: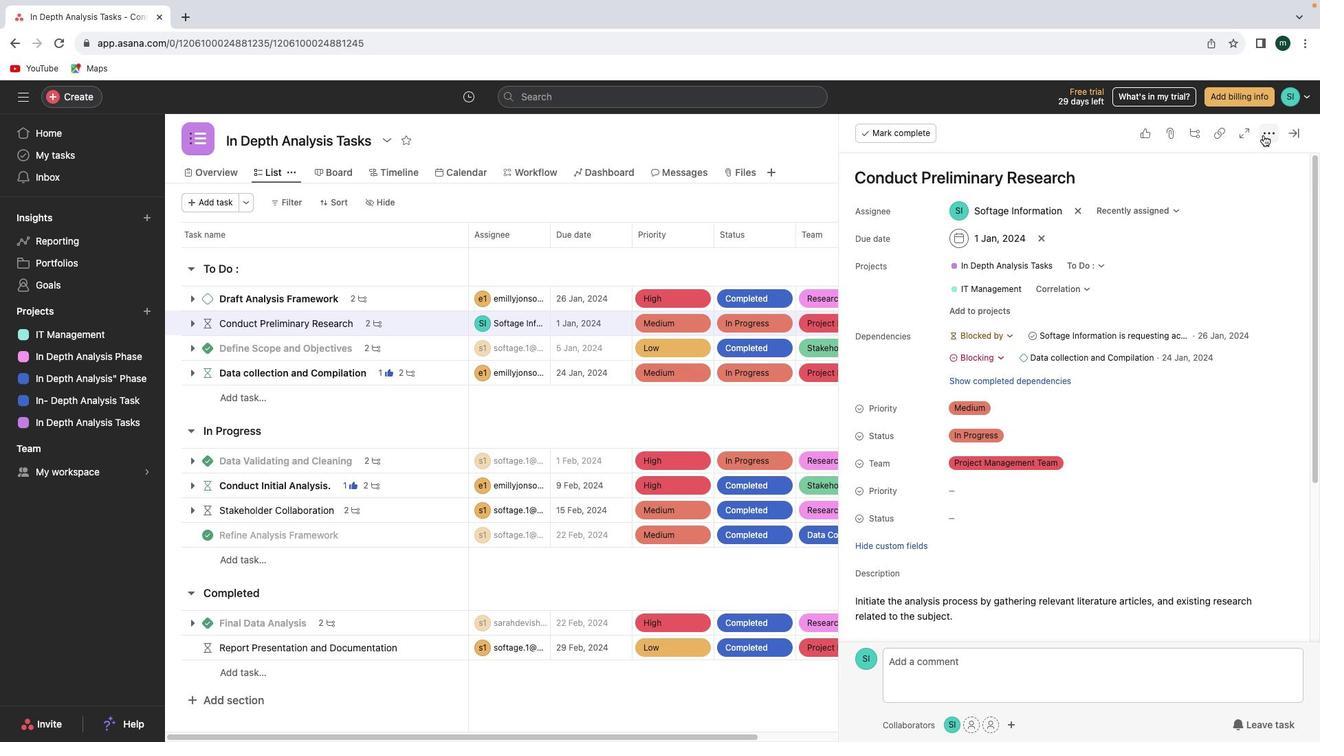 
Action: Mouse moved to (1160, 189)
Screenshot: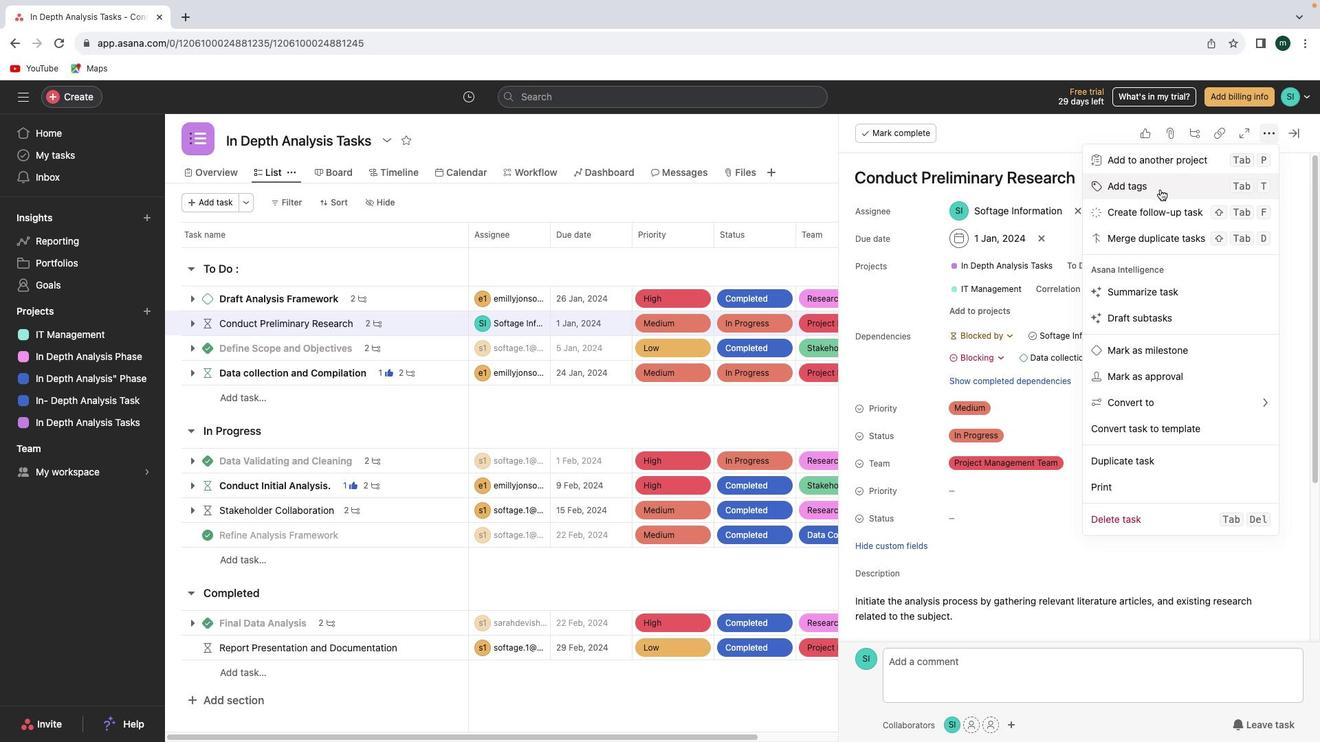 
Action: Mouse pressed left at (1160, 189)
Screenshot: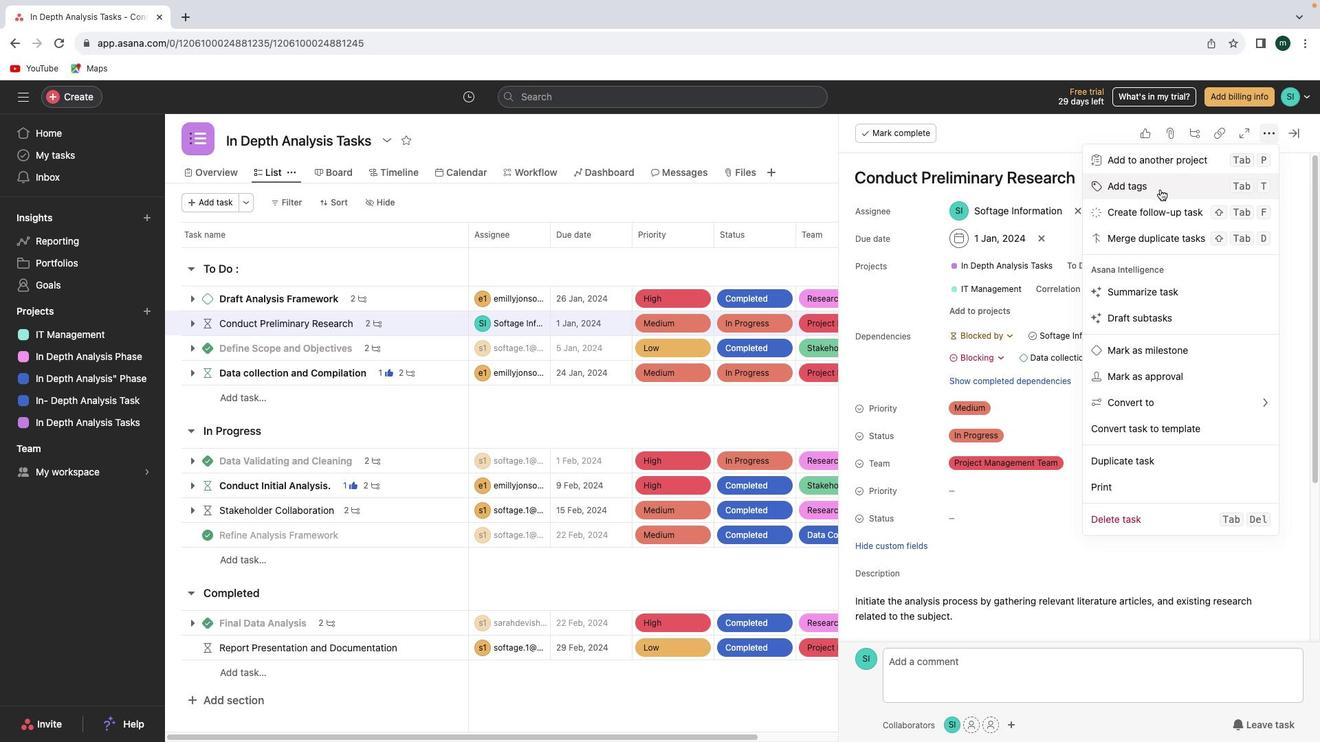 
Action: Mouse moved to (965, 406)
Screenshot: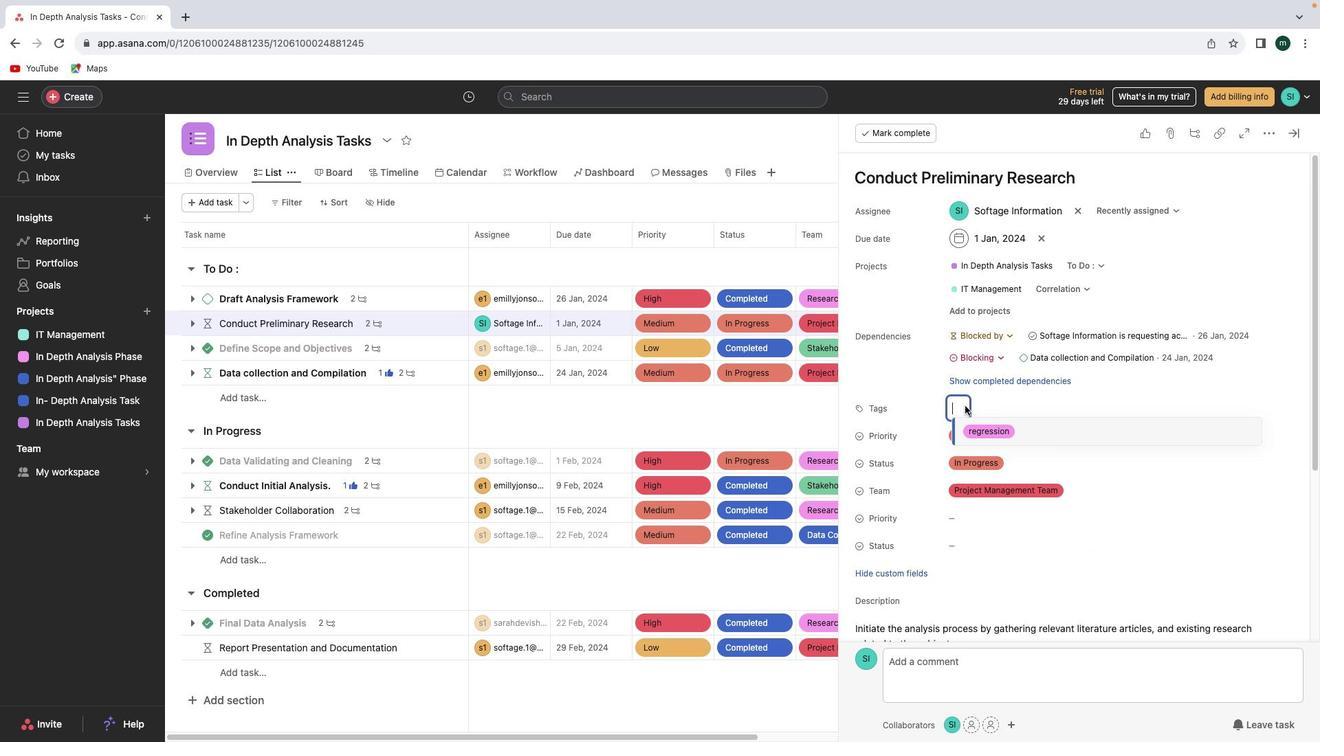 
Action: Key pressed Key.shift'C''l''u''s''t''e''r''i''n''g'
Screenshot: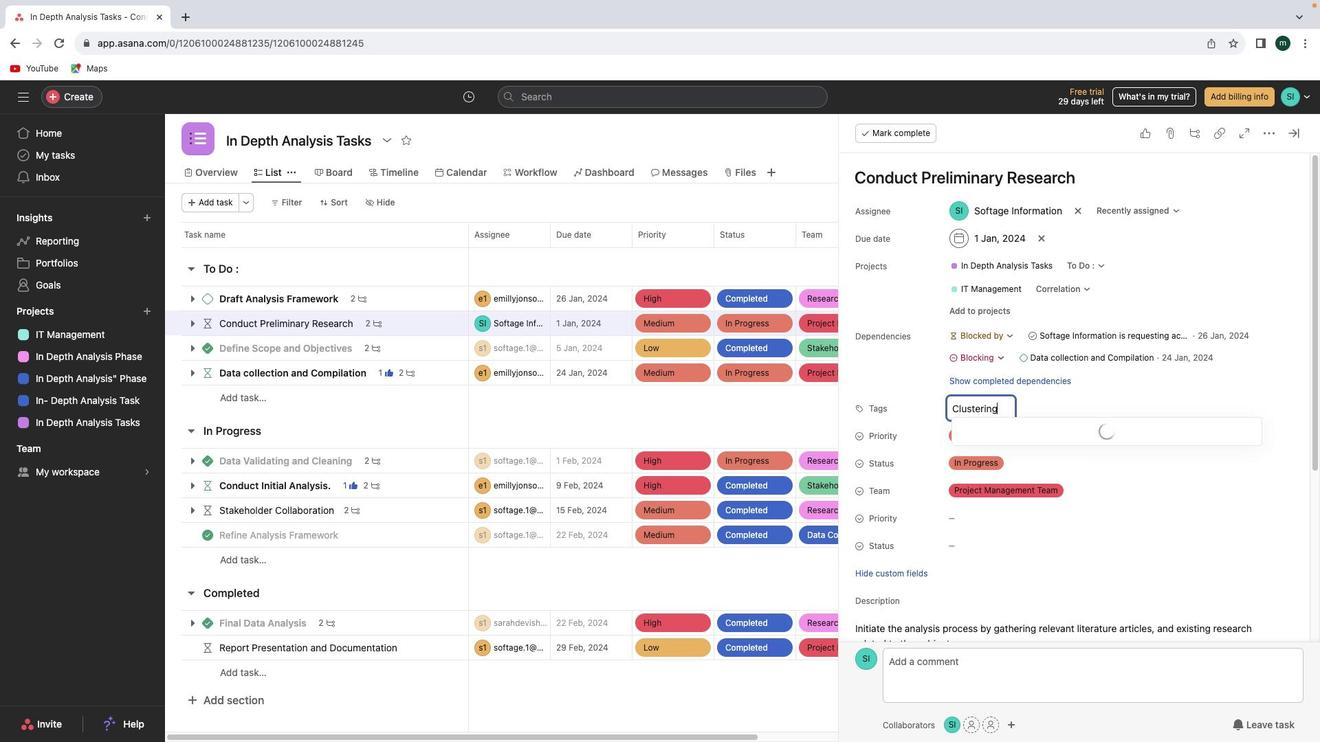
Action: Mouse moved to (1004, 430)
Screenshot: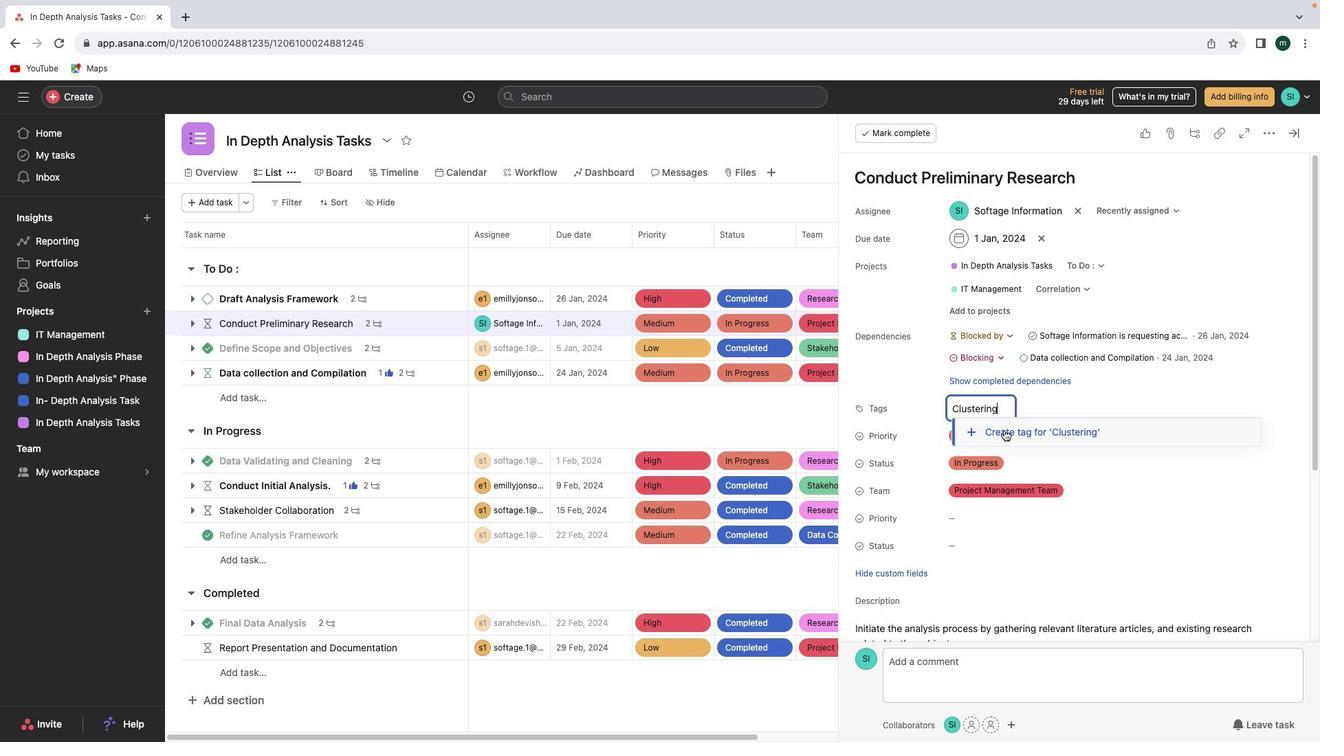 
Action: Mouse pressed left at (1004, 430)
Screenshot: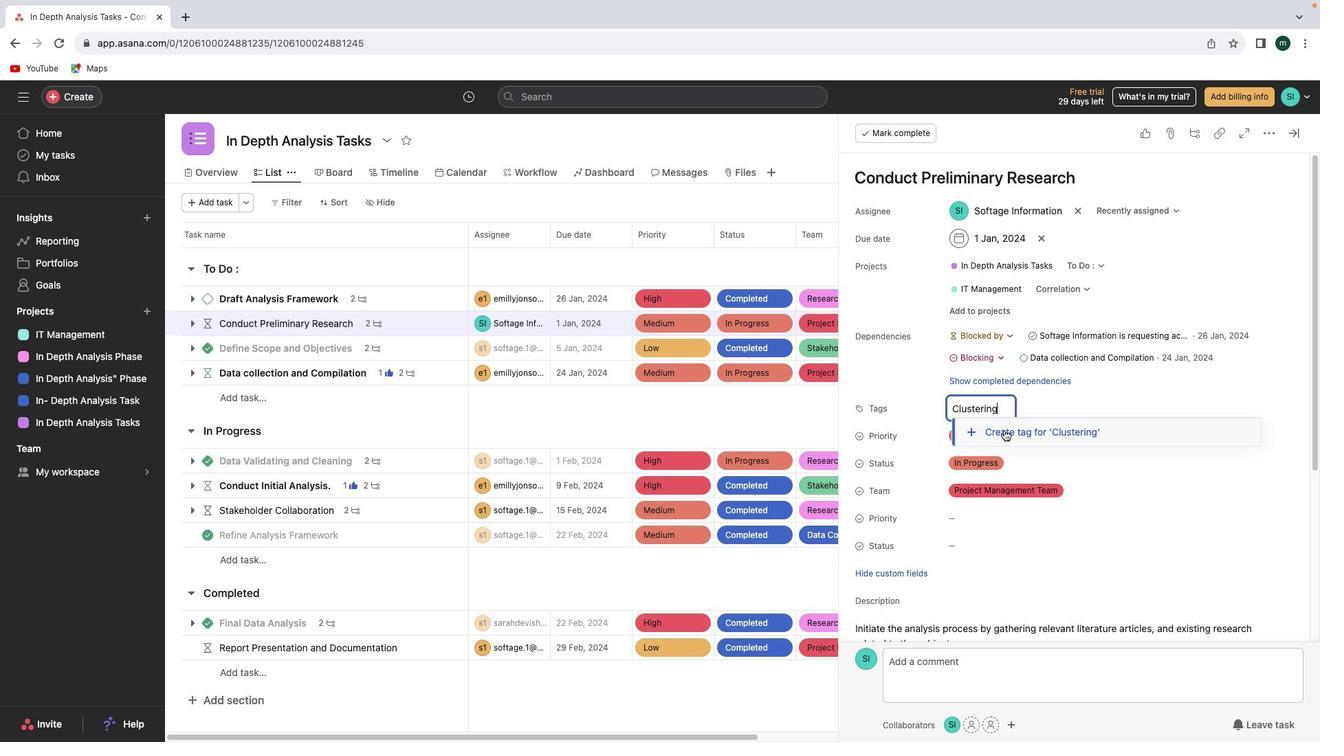
Action: Mouse moved to (1008, 471)
Screenshot: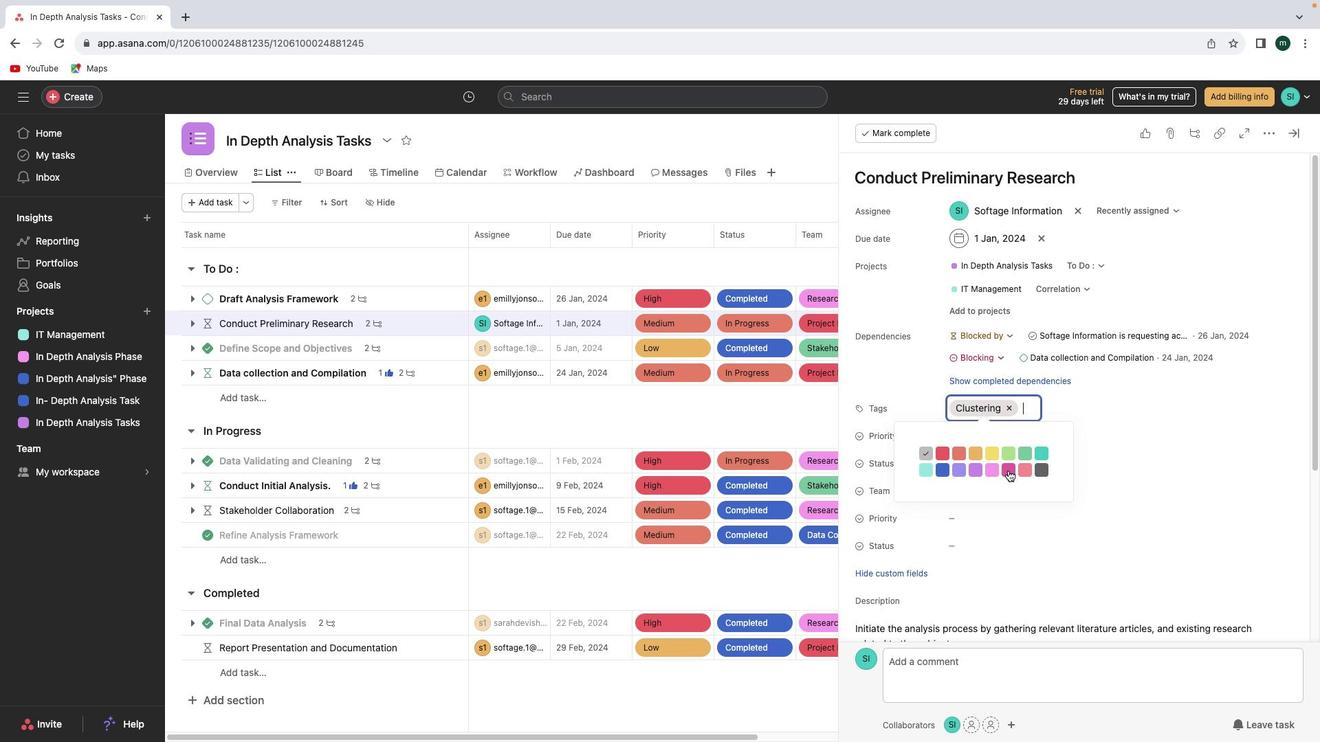 
Action: Mouse pressed left at (1008, 471)
Screenshot: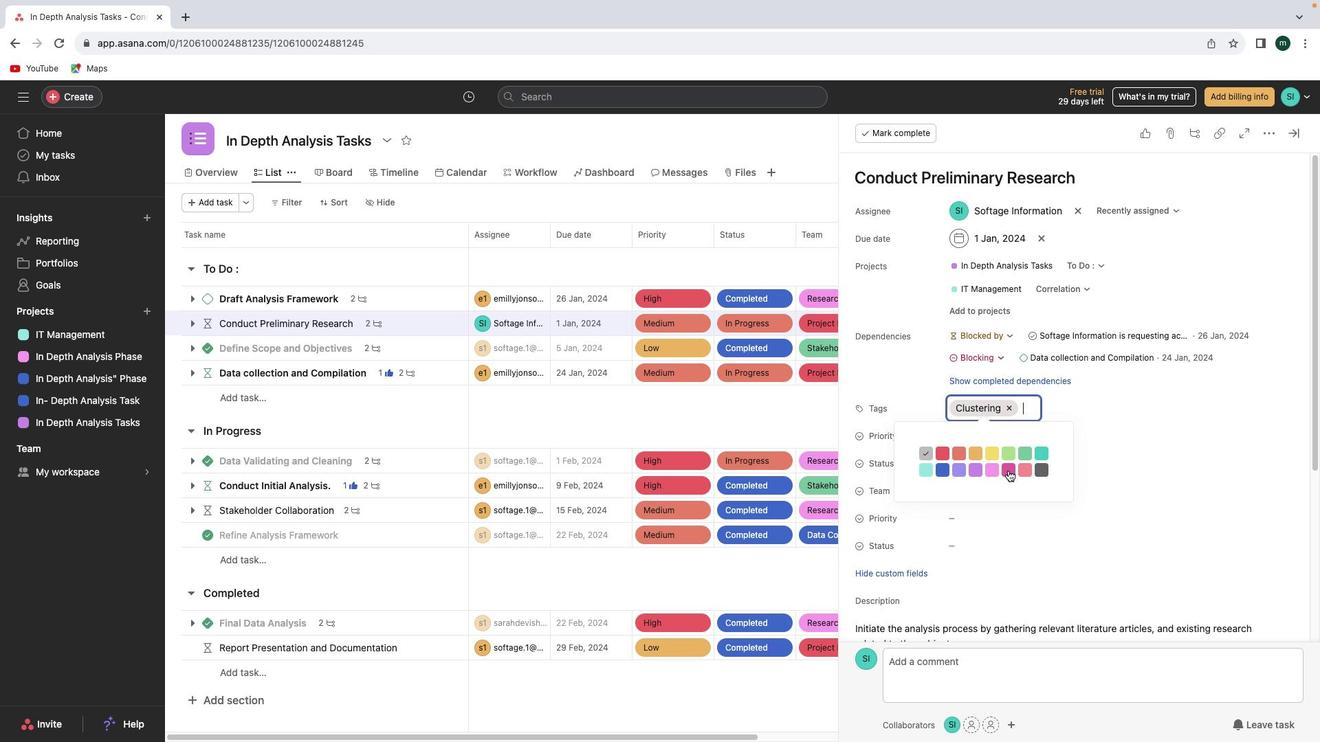
Action: Mouse moved to (1126, 433)
Screenshot: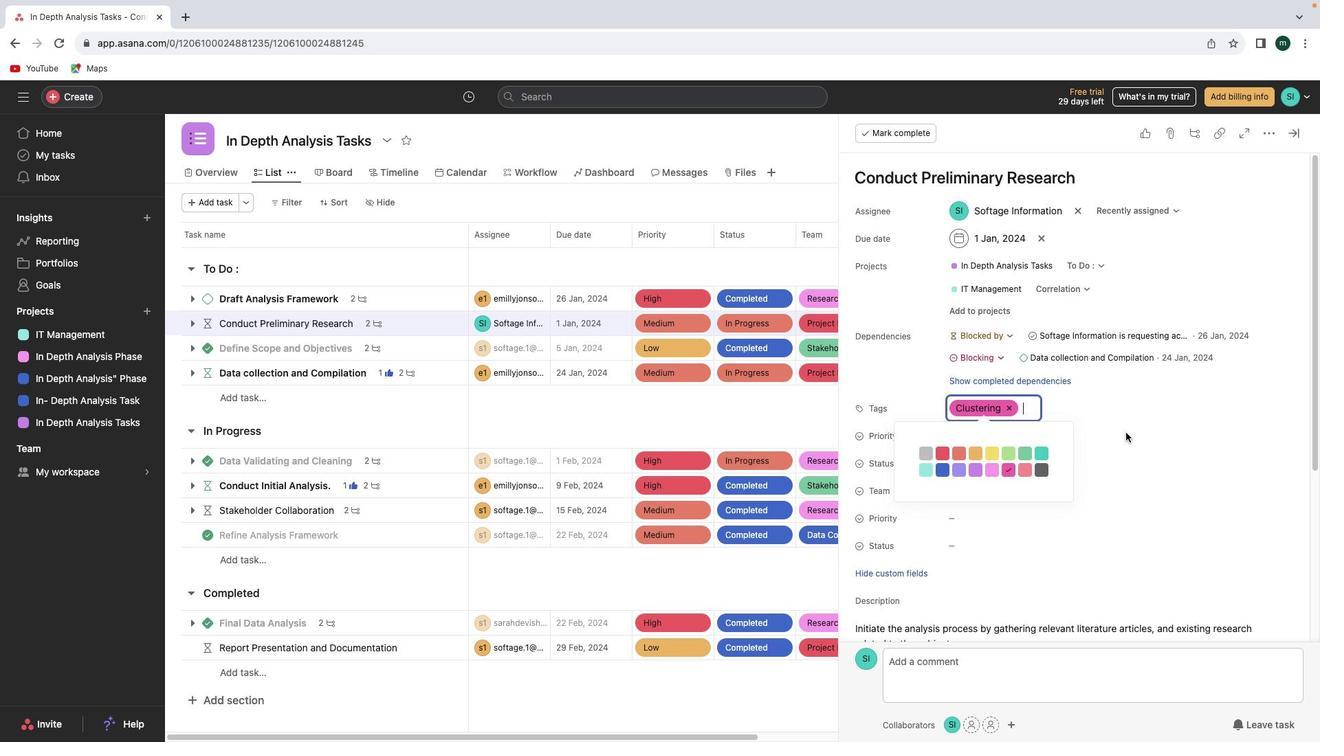 
Action: Mouse pressed left at (1126, 433)
Screenshot: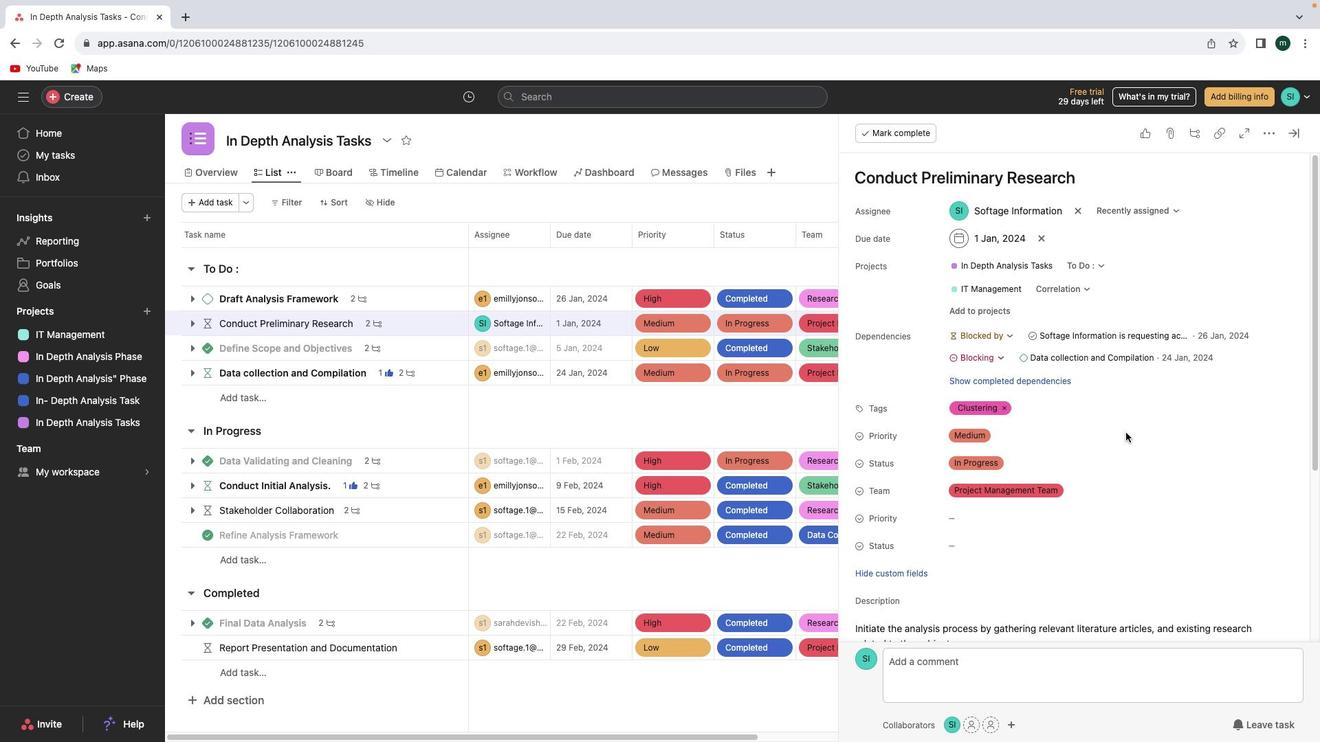 
Action: Mouse moved to (1288, 135)
Screenshot: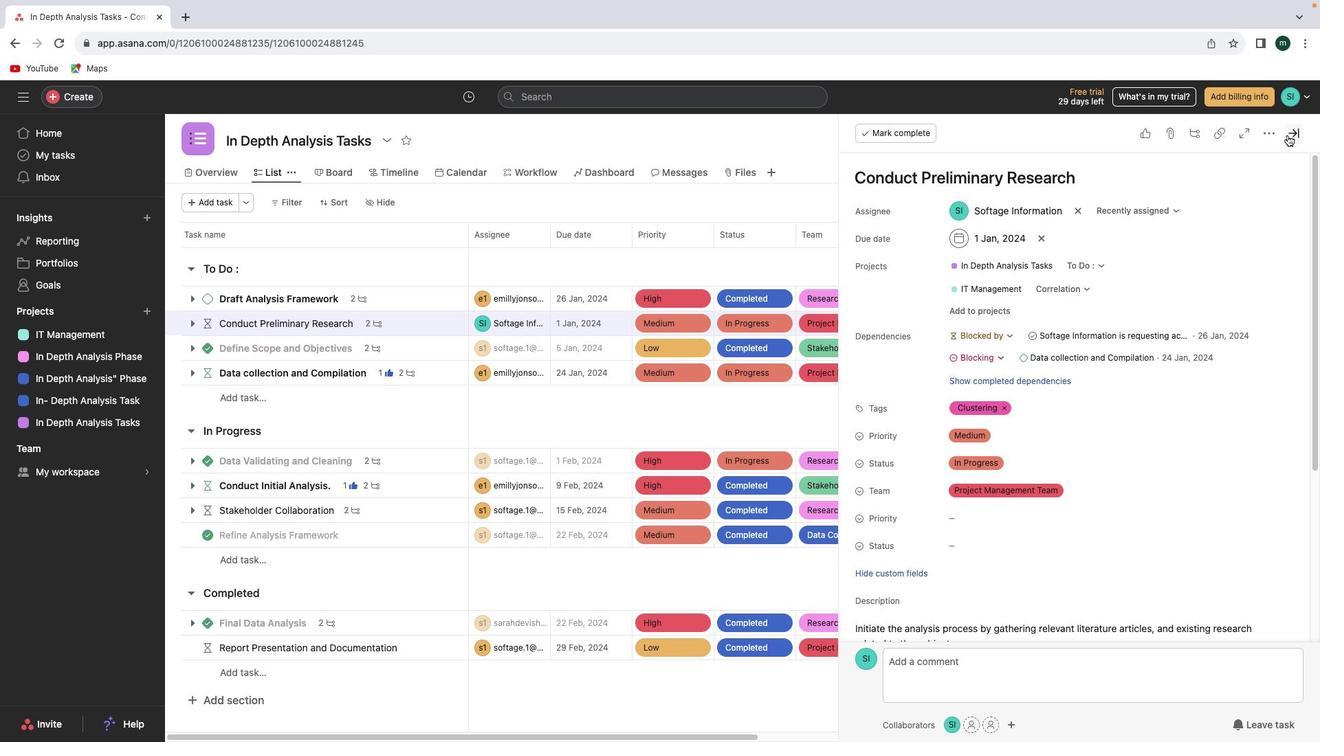 
Action: Mouse pressed left at (1288, 135)
Screenshot: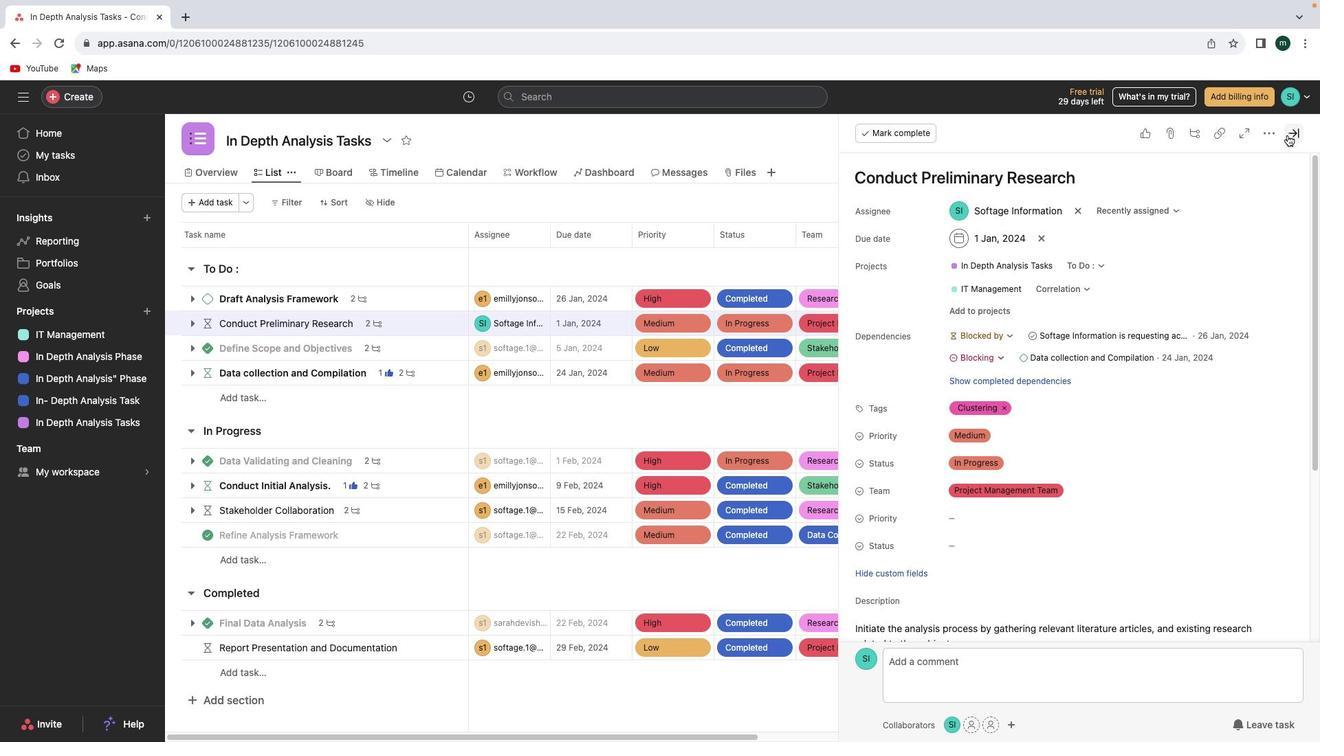 
Action: Mouse moved to (1015, 404)
Screenshot: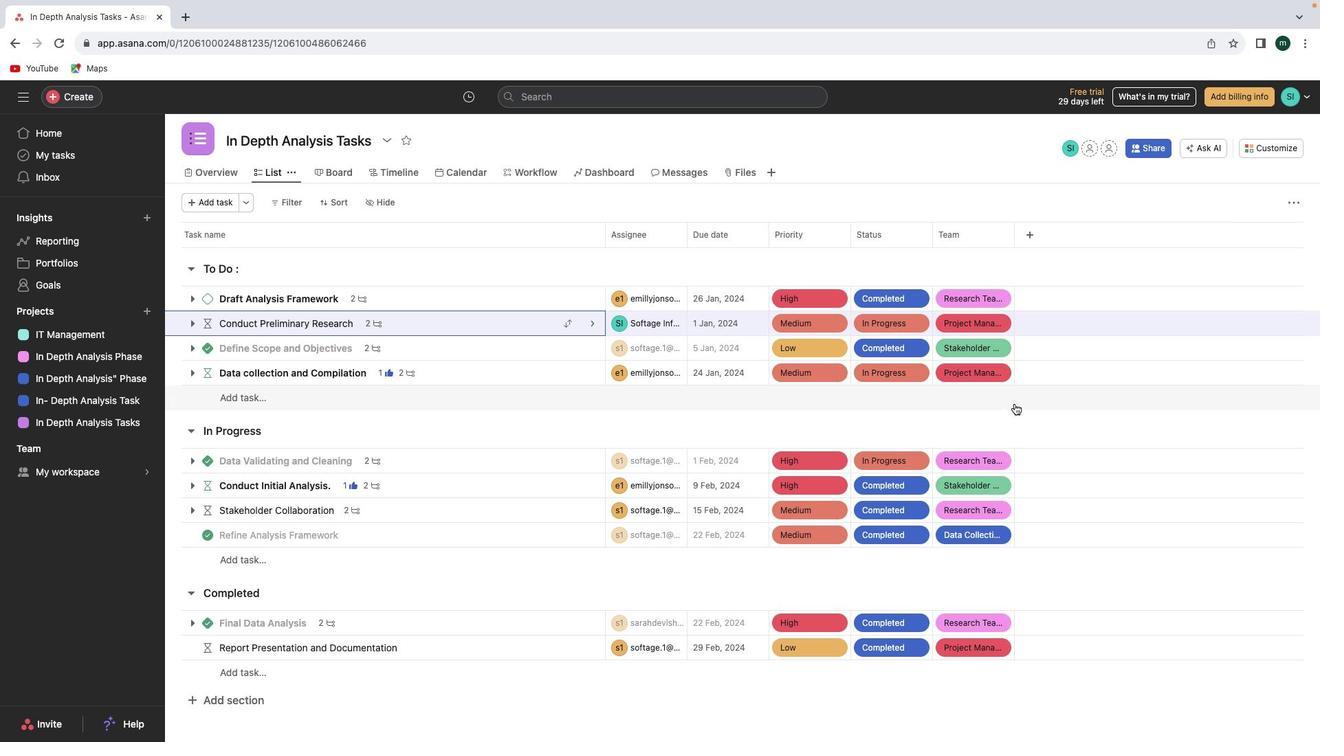 
